 Task: Search one way flight ticket for 5 adults, 1 child, 2 infants in seat and 1 infant on lap in business from Klawock: Klawock Airport (also Seeklawock Seaplane Base) to Fort Wayne: Fort Wayne International Airport on 5-4-2023. Choice of flights is JetBlue. Number of bags: 1 carry on bag. Price is upto 96000. Outbound departure time preference is 10:00.
Action: Mouse moved to (332, 278)
Screenshot: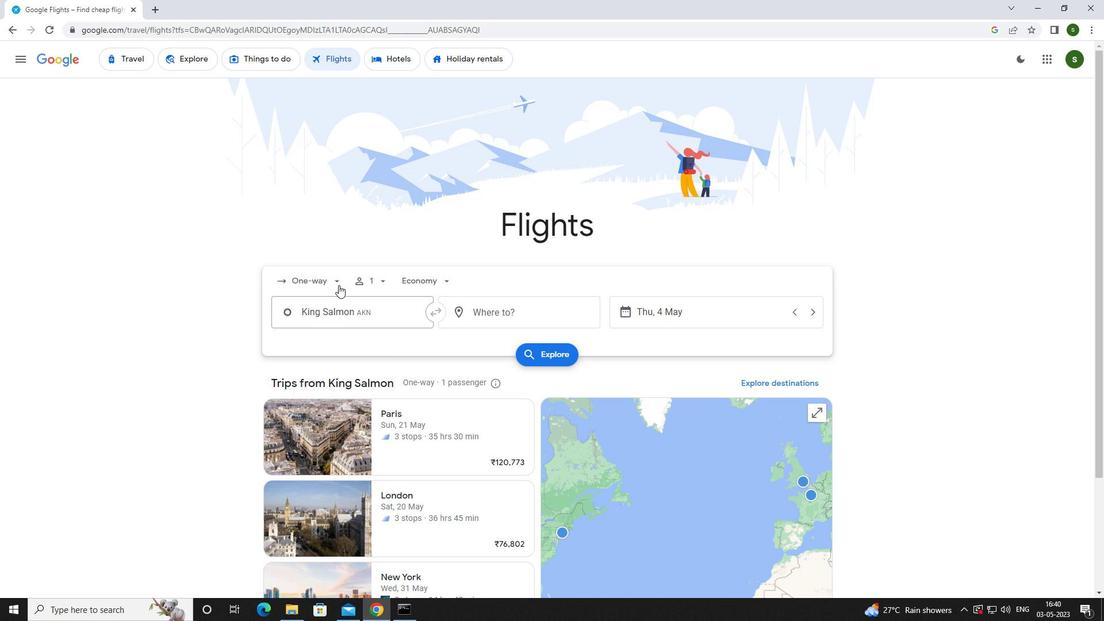 
Action: Mouse pressed left at (332, 278)
Screenshot: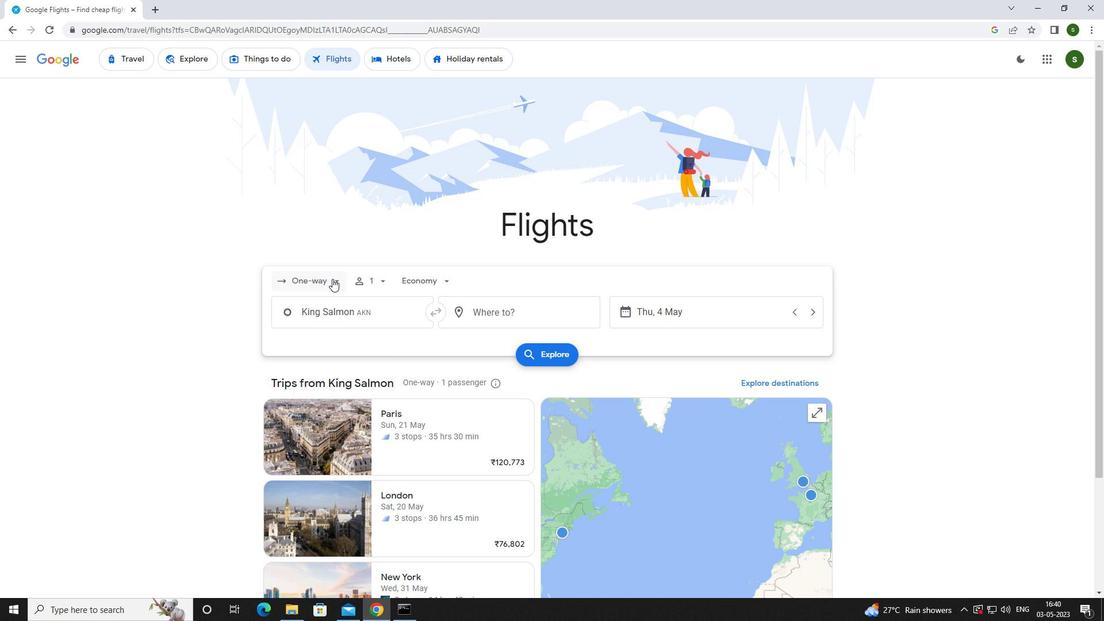
Action: Mouse moved to (331, 337)
Screenshot: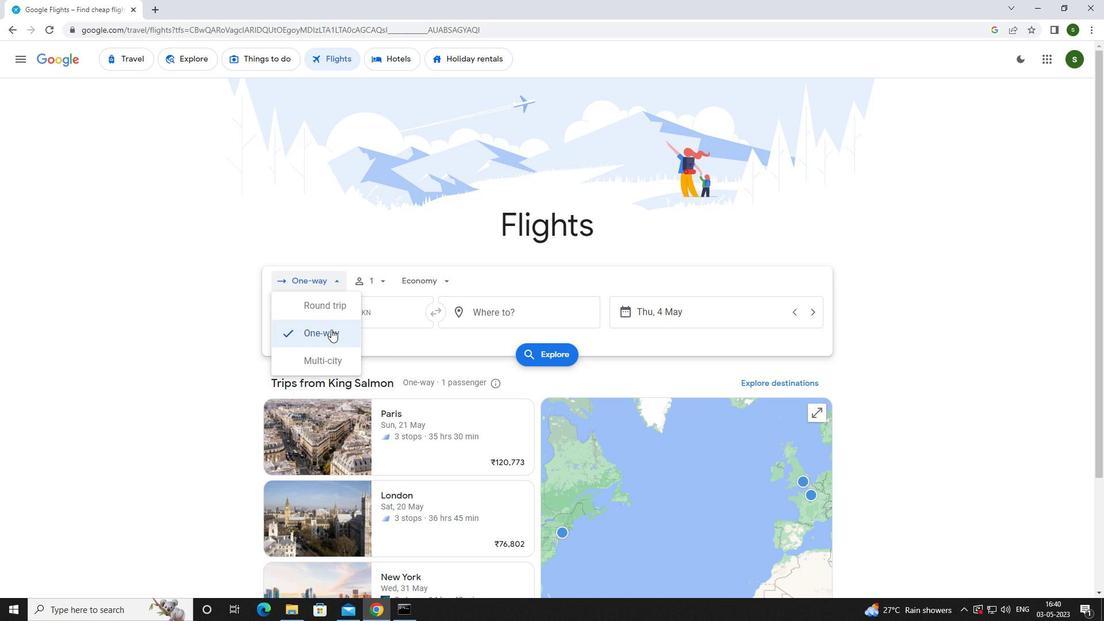 
Action: Mouse pressed left at (331, 337)
Screenshot: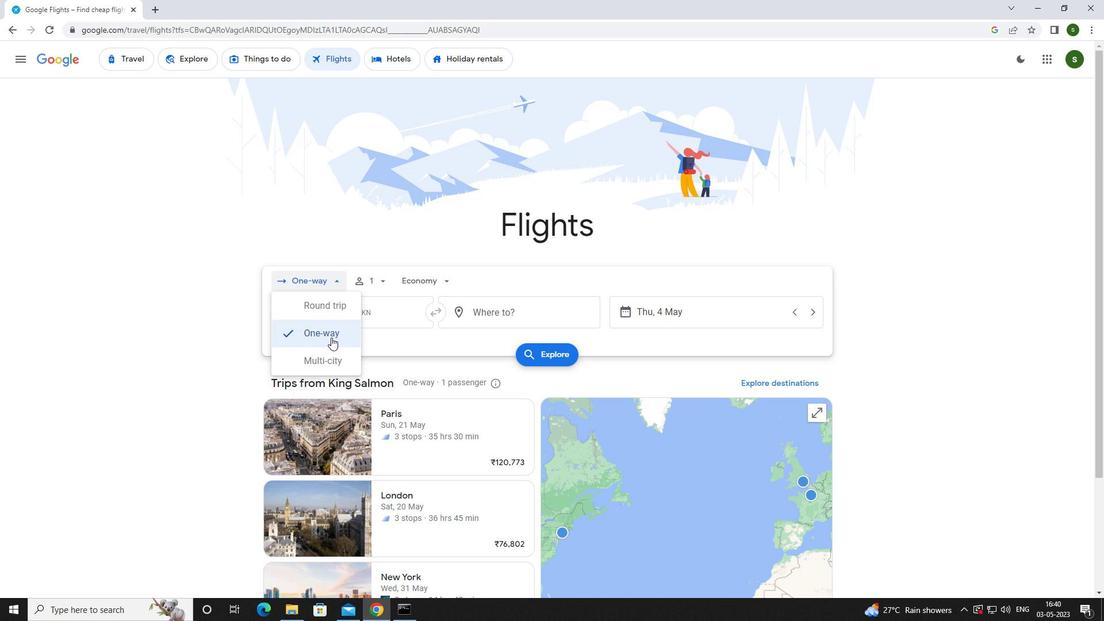 
Action: Mouse moved to (377, 279)
Screenshot: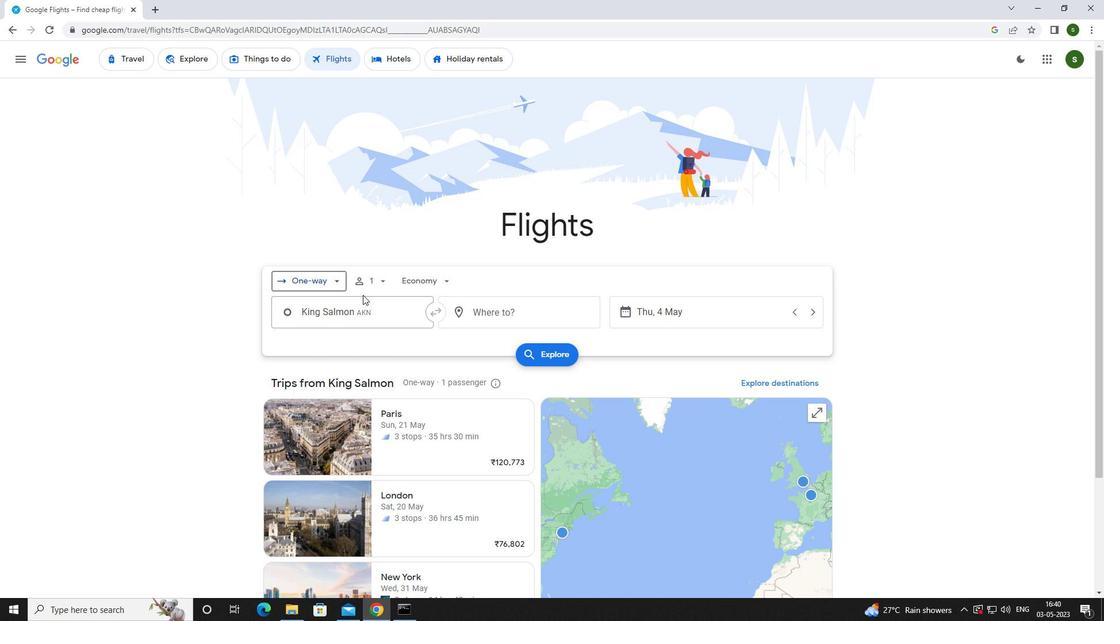 
Action: Mouse pressed left at (377, 279)
Screenshot: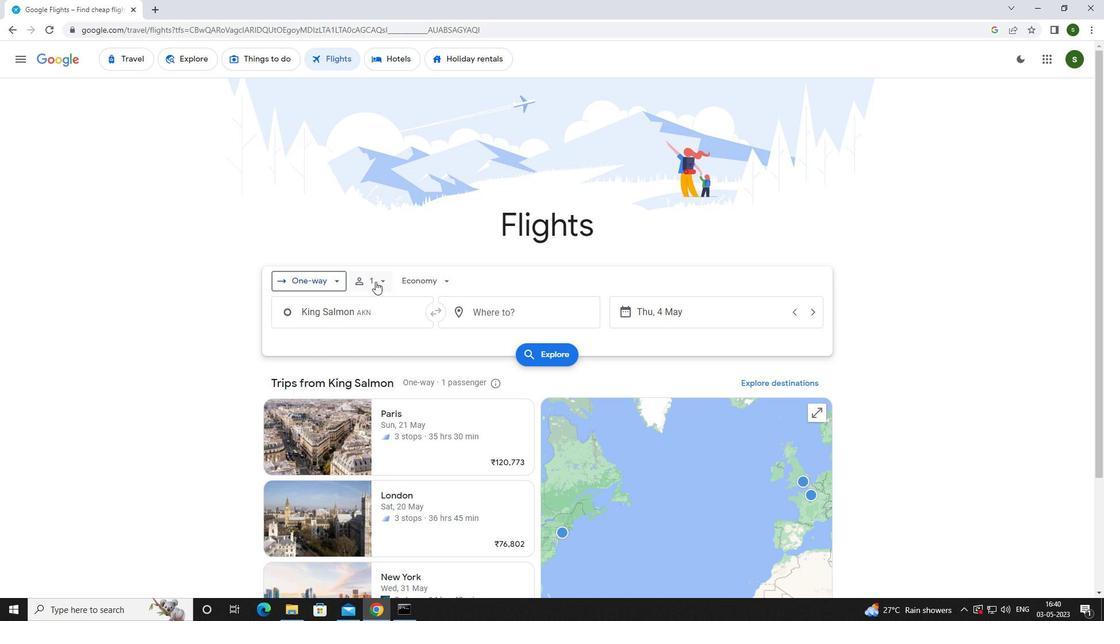 
Action: Mouse moved to (467, 310)
Screenshot: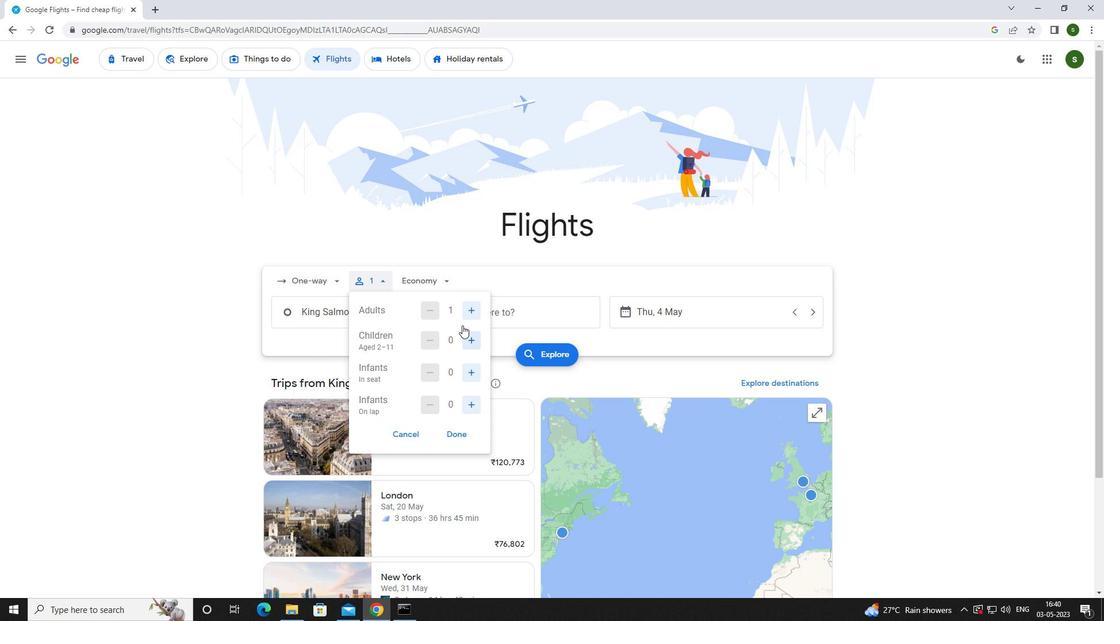 
Action: Mouse pressed left at (467, 310)
Screenshot: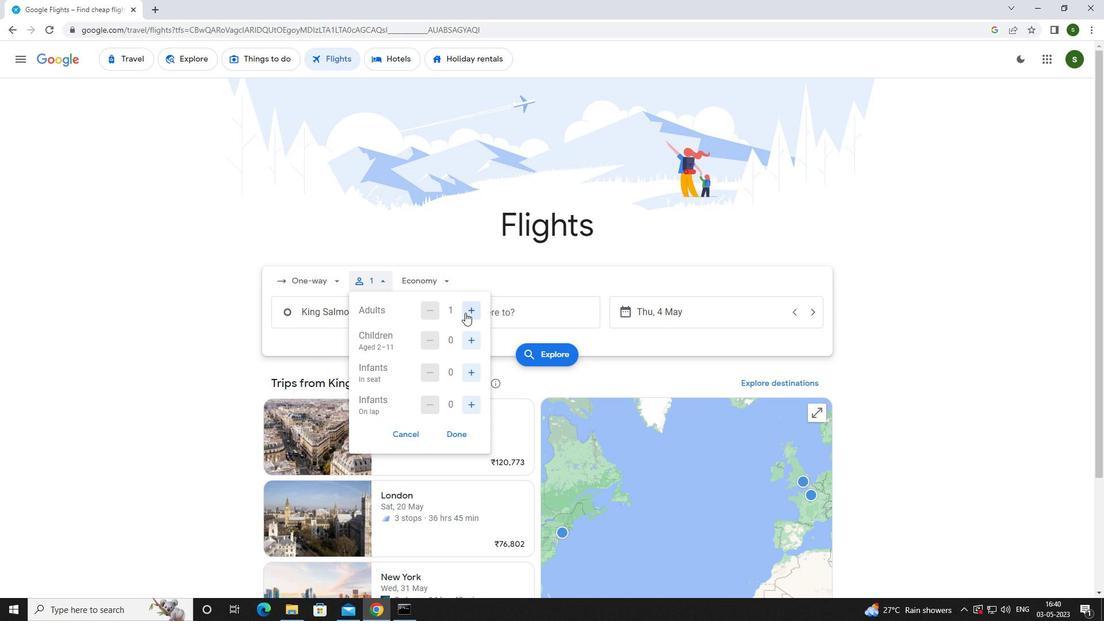 
Action: Mouse pressed left at (467, 310)
Screenshot: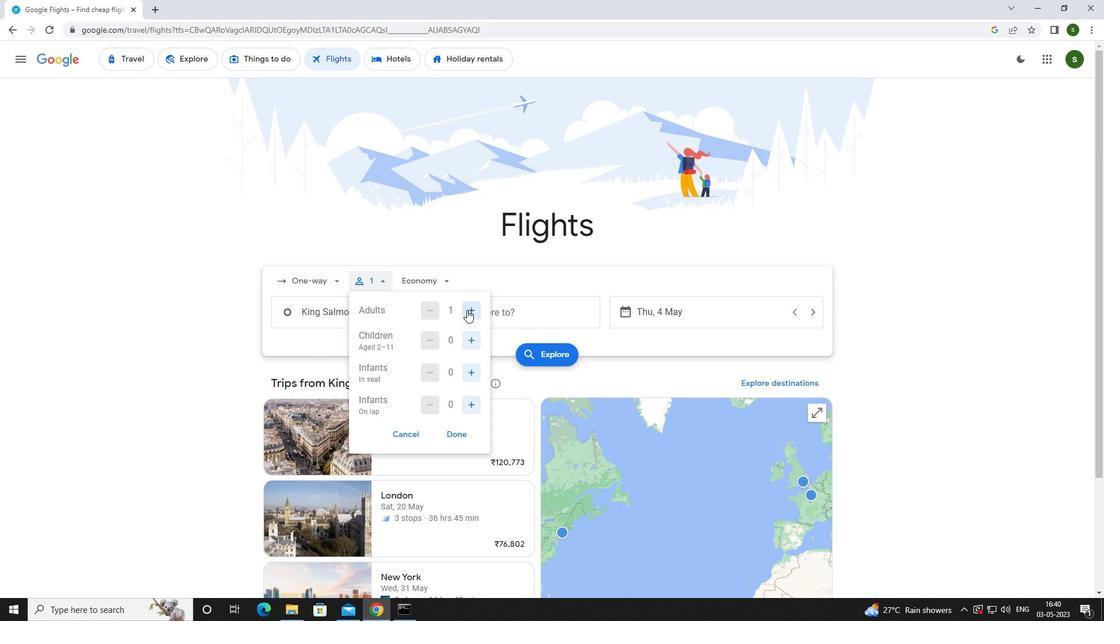 
Action: Mouse pressed left at (467, 310)
Screenshot: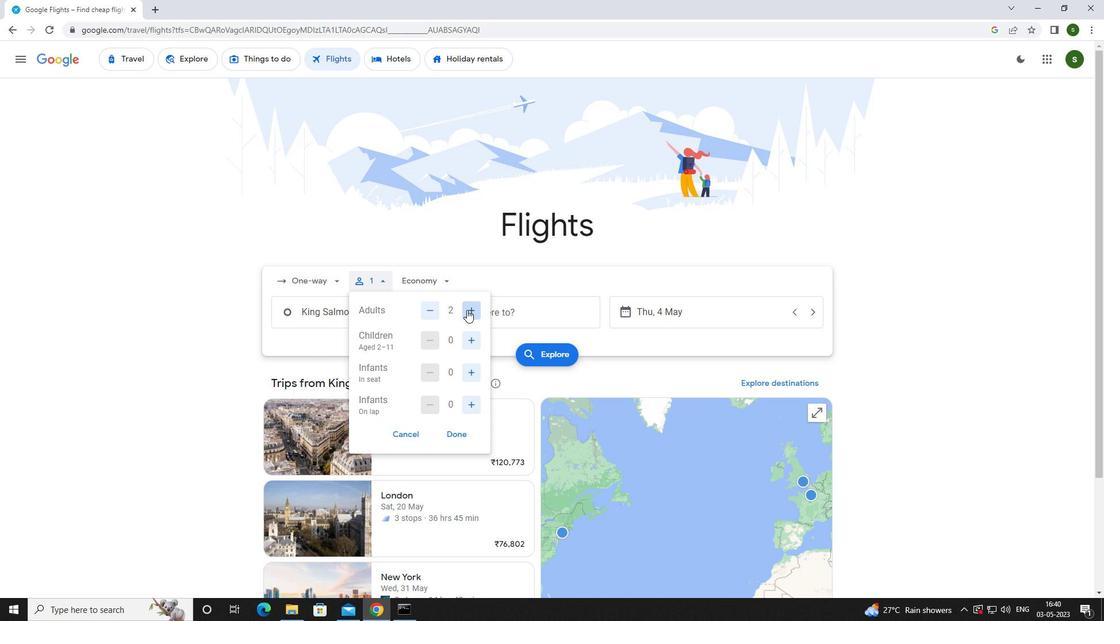 
Action: Mouse pressed left at (467, 310)
Screenshot: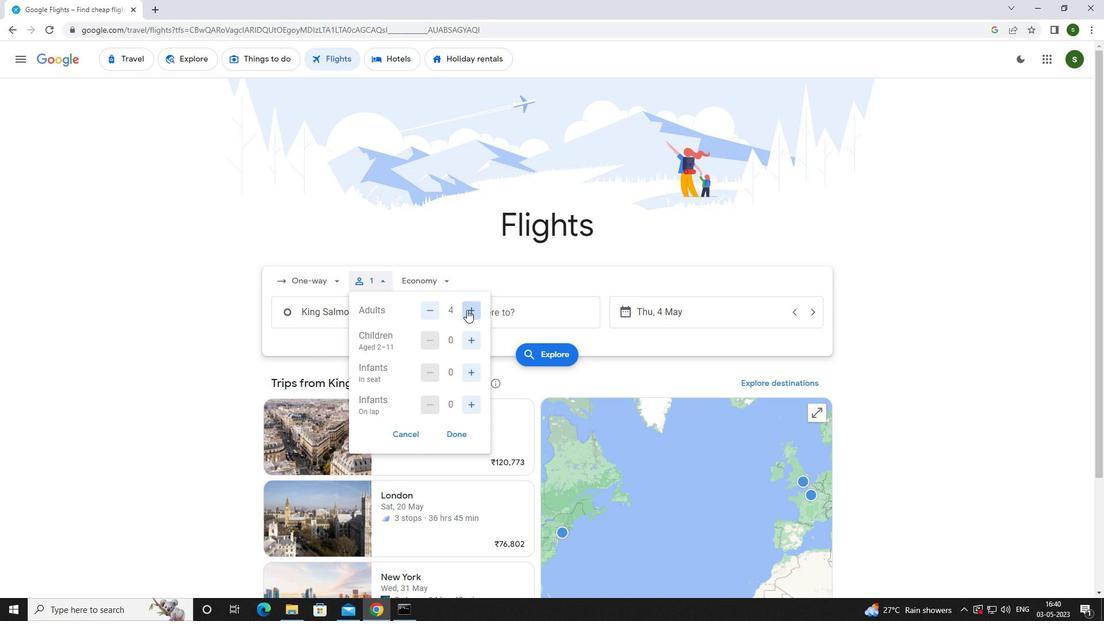 
Action: Mouse moved to (470, 338)
Screenshot: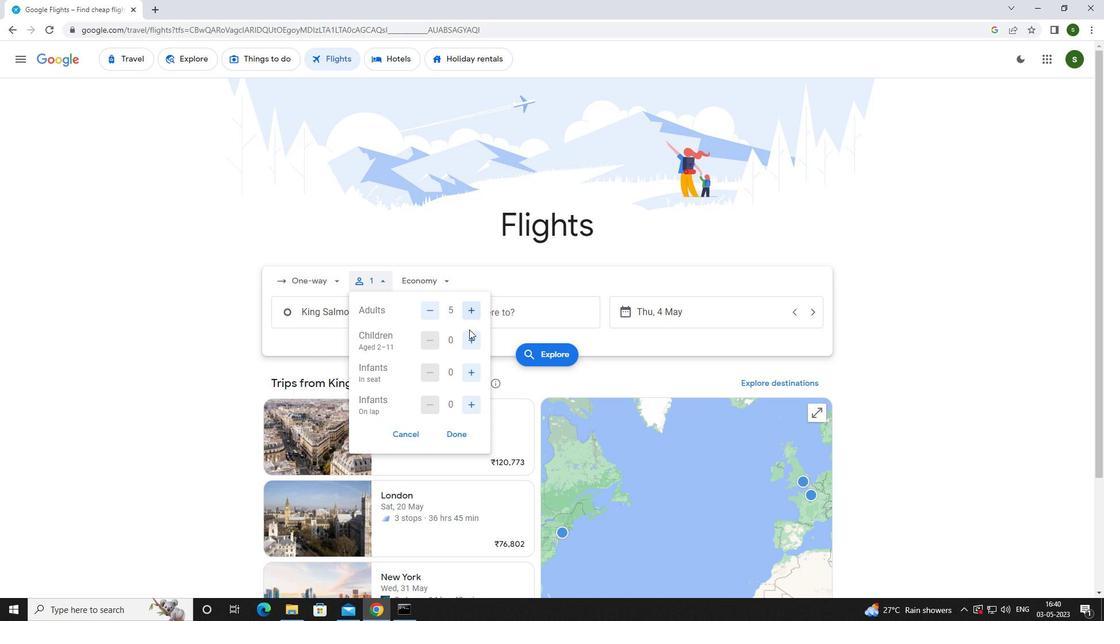 
Action: Mouse pressed left at (470, 338)
Screenshot: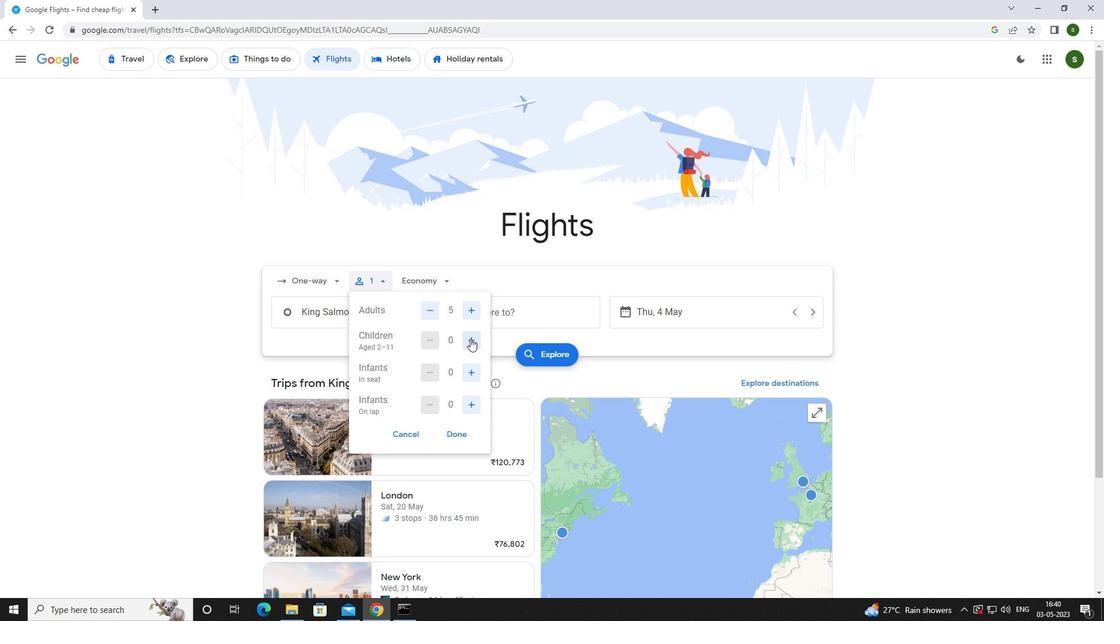 
Action: Mouse moved to (472, 368)
Screenshot: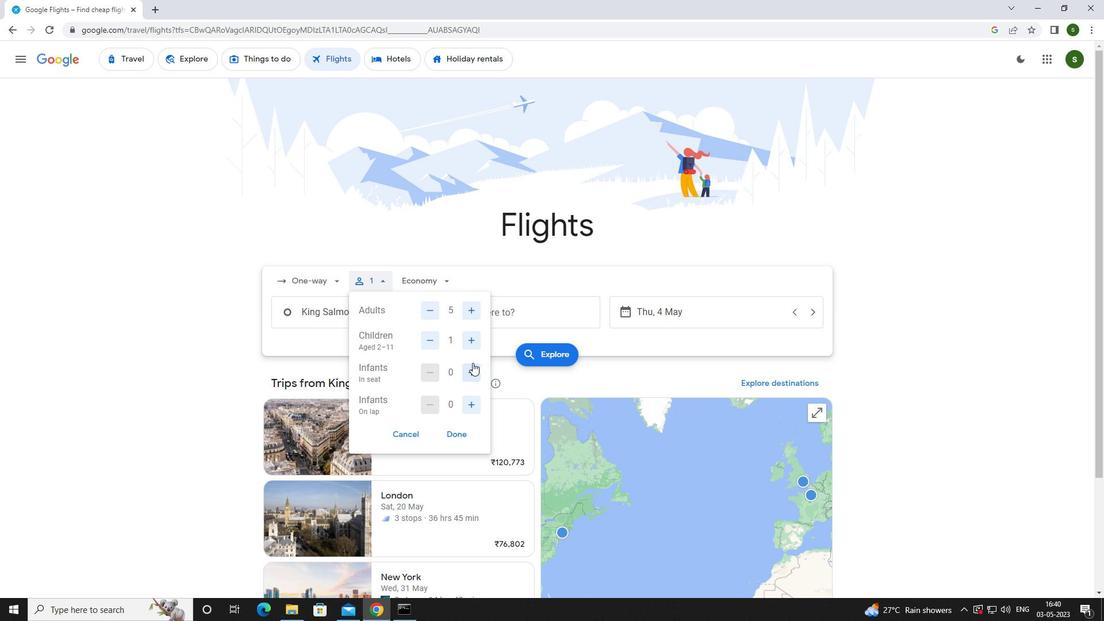 
Action: Mouse pressed left at (472, 368)
Screenshot: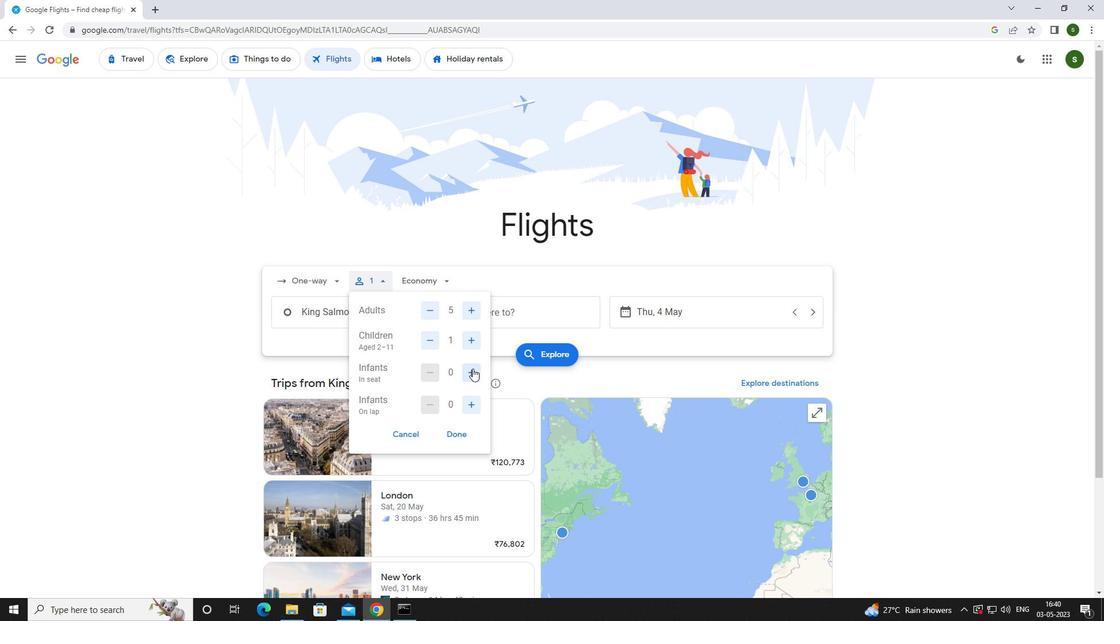 
Action: Mouse pressed left at (472, 368)
Screenshot: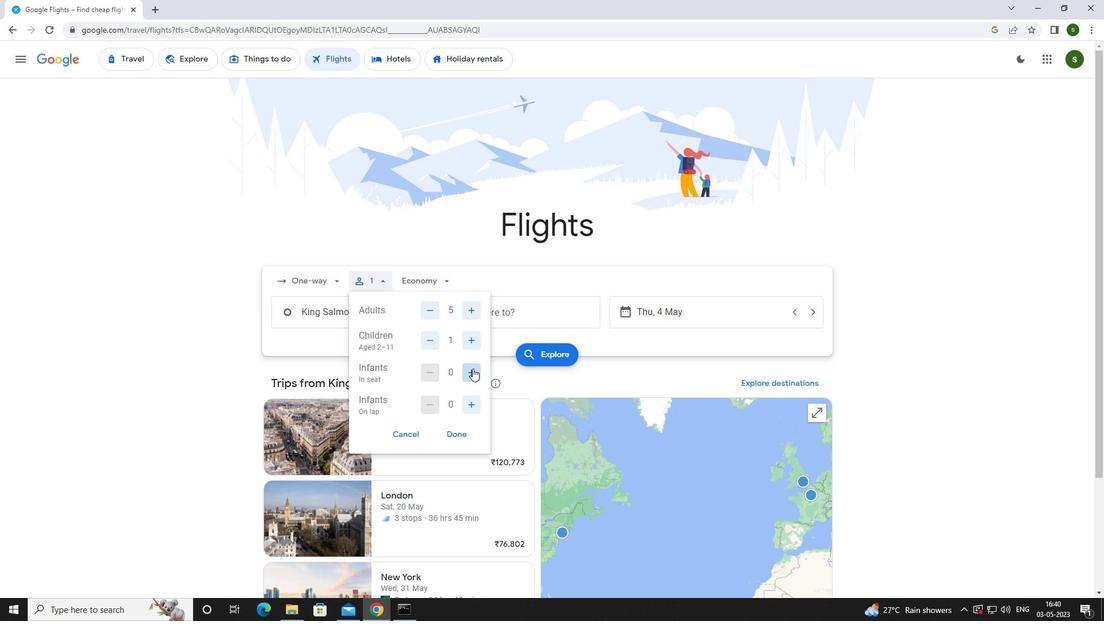 
Action: Mouse moved to (470, 403)
Screenshot: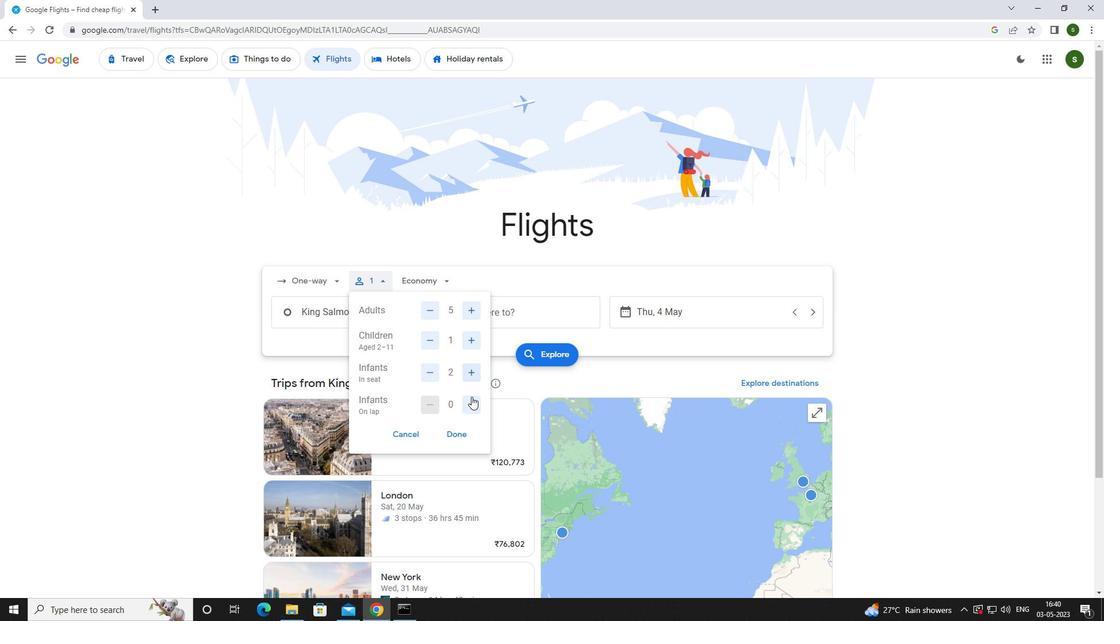 
Action: Mouse pressed left at (470, 403)
Screenshot: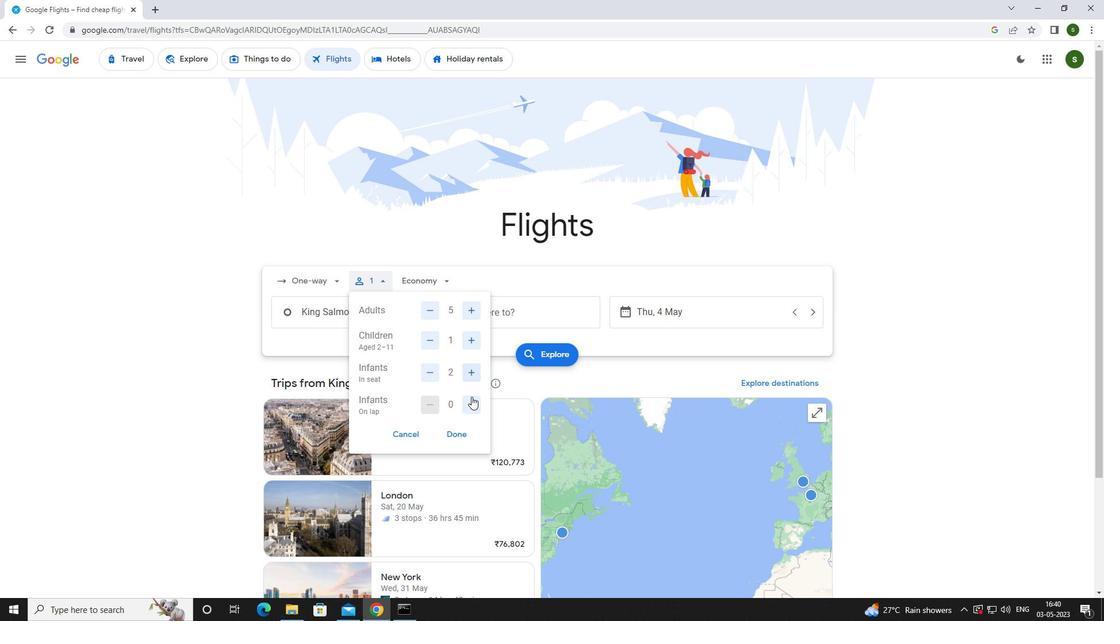 
Action: Mouse moved to (446, 282)
Screenshot: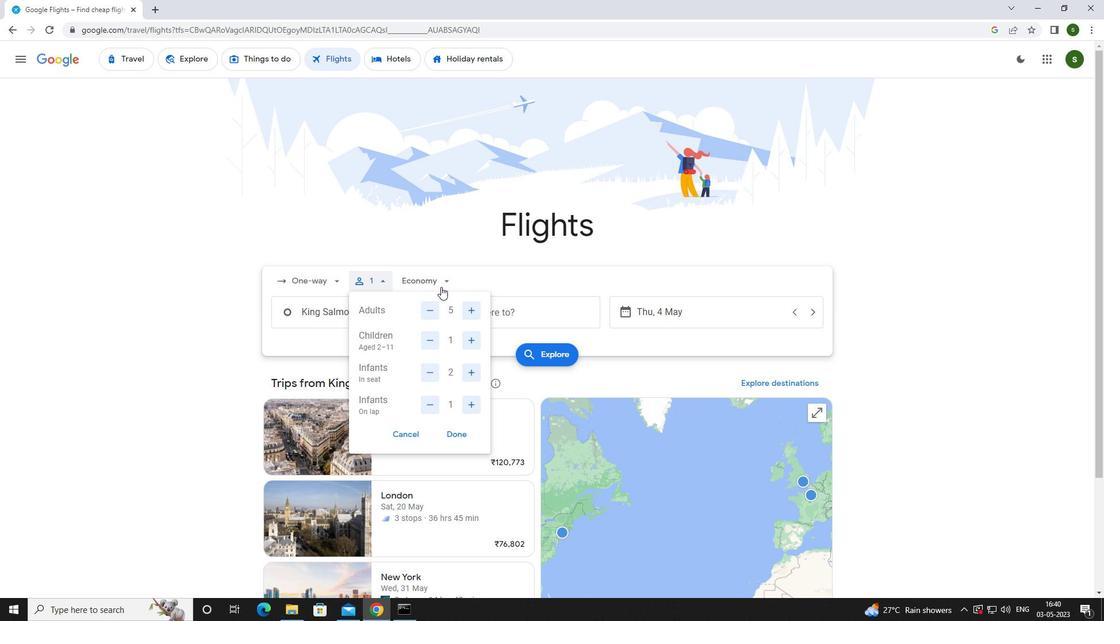 
Action: Mouse pressed left at (446, 282)
Screenshot: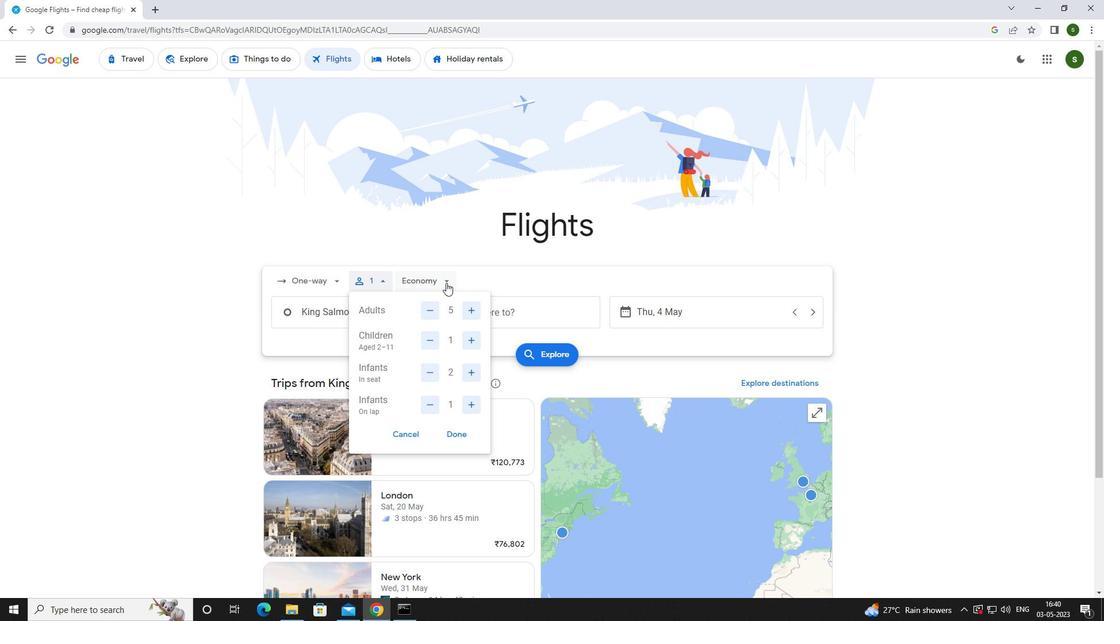 
Action: Mouse moved to (452, 358)
Screenshot: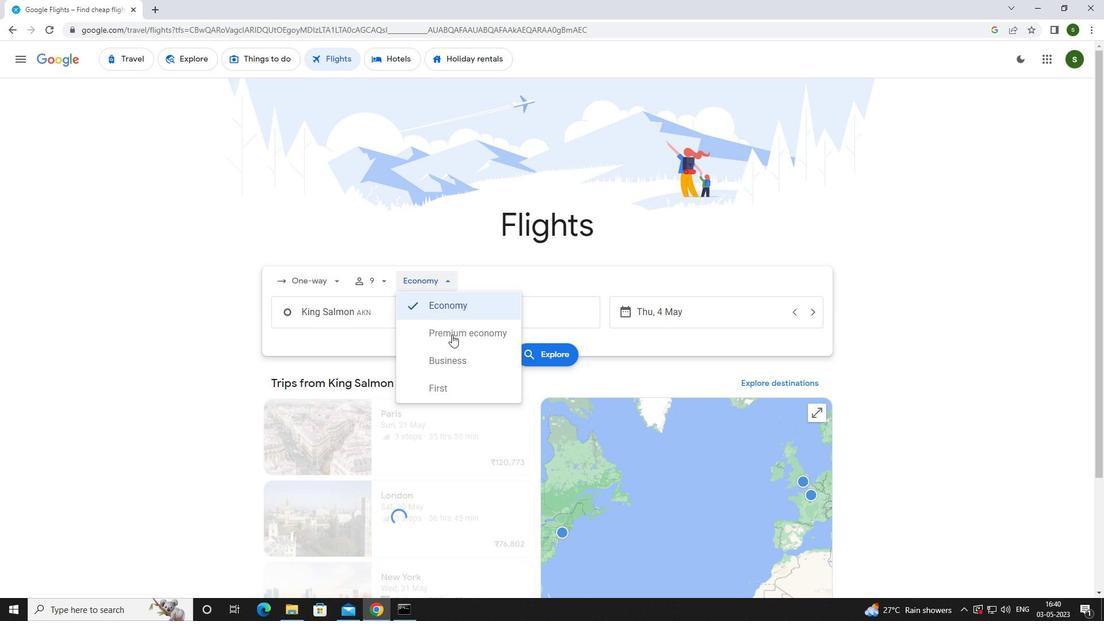 
Action: Mouse pressed left at (452, 358)
Screenshot: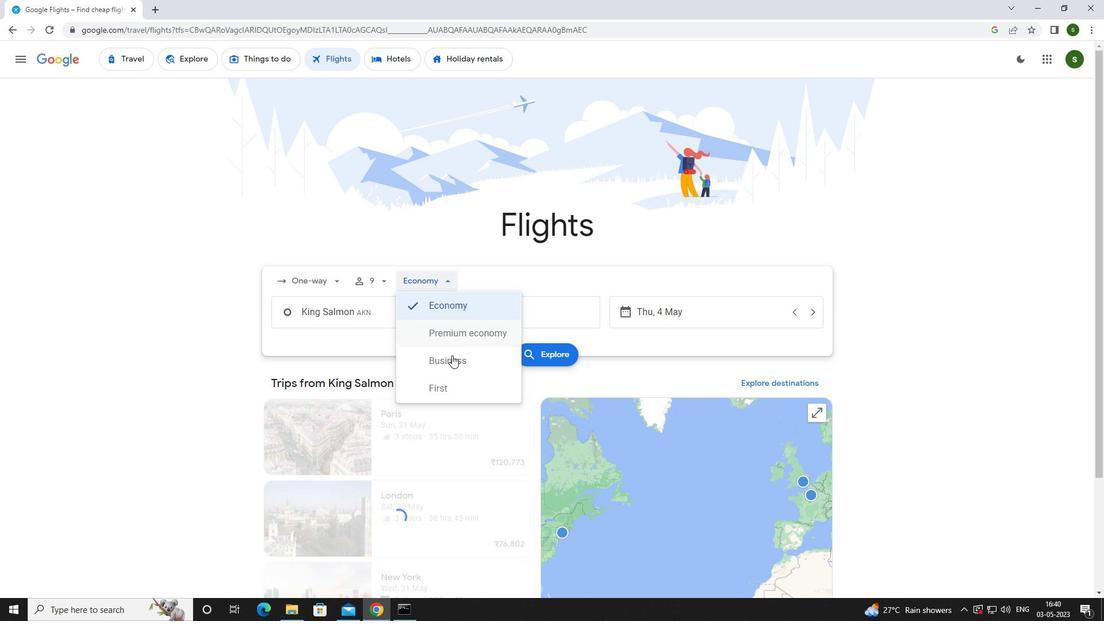 
Action: Mouse moved to (395, 319)
Screenshot: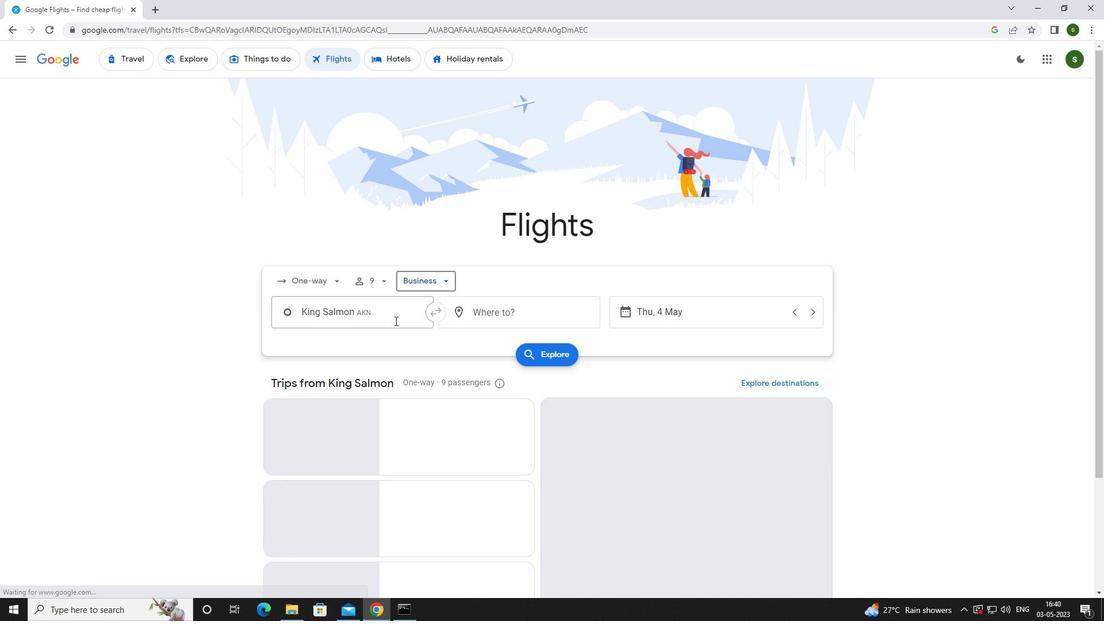 
Action: Mouse pressed left at (395, 319)
Screenshot: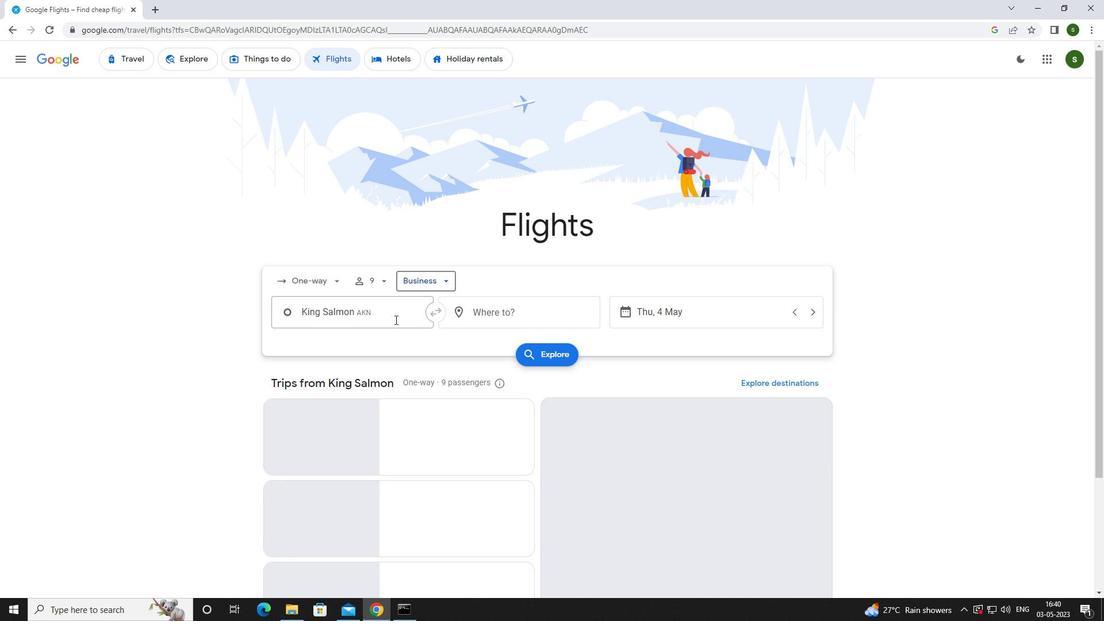 
Action: Mouse moved to (395, 316)
Screenshot: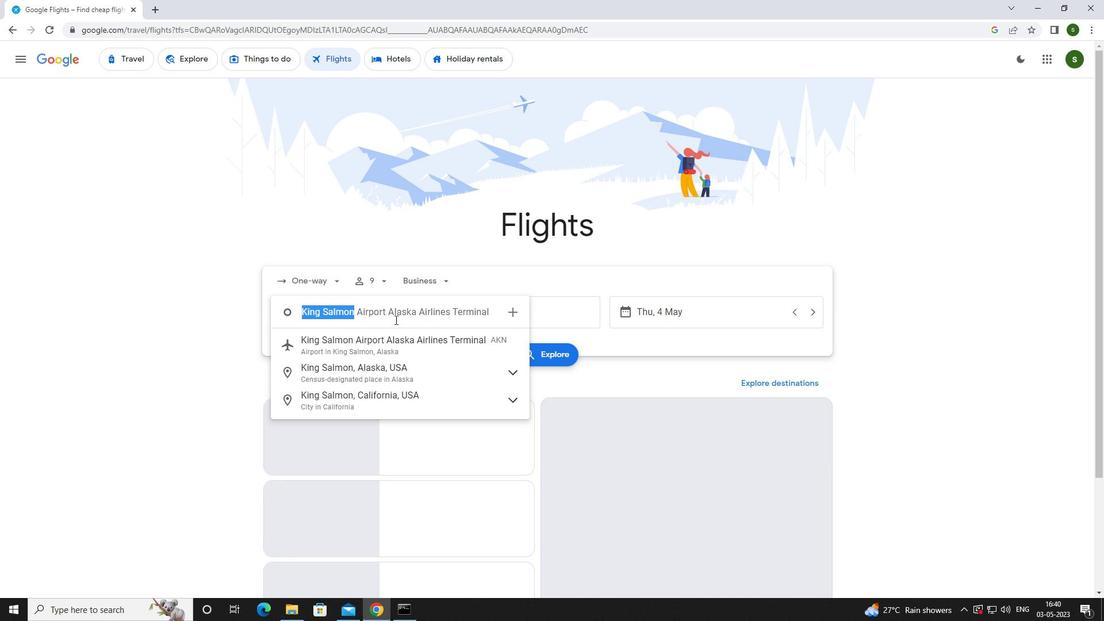 
Action: Key pressed <Key.caps_lock>k<Key.caps_lock>lawock
Screenshot: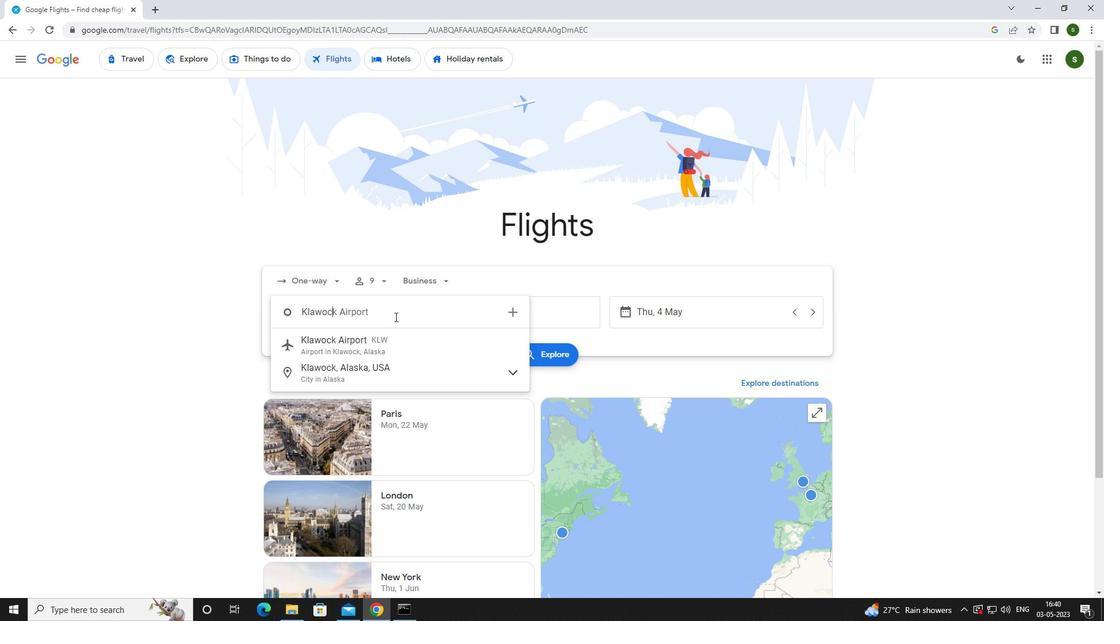 
Action: Mouse moved to (395, 337)
Screenshot: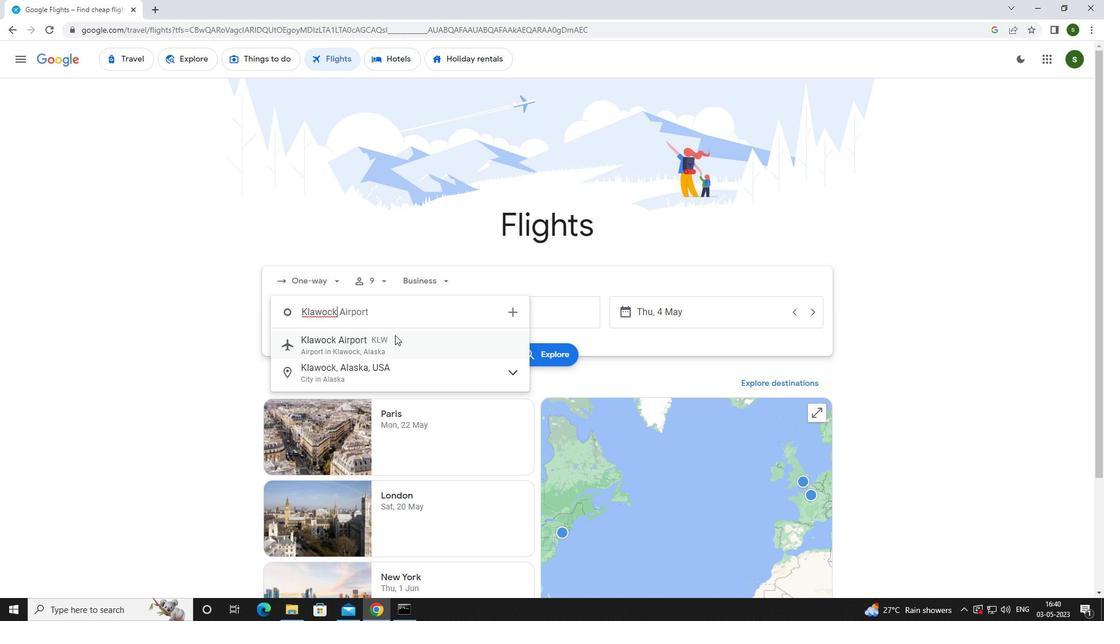 
Action: Mouse pressed left at (395, 337)
Screenshot: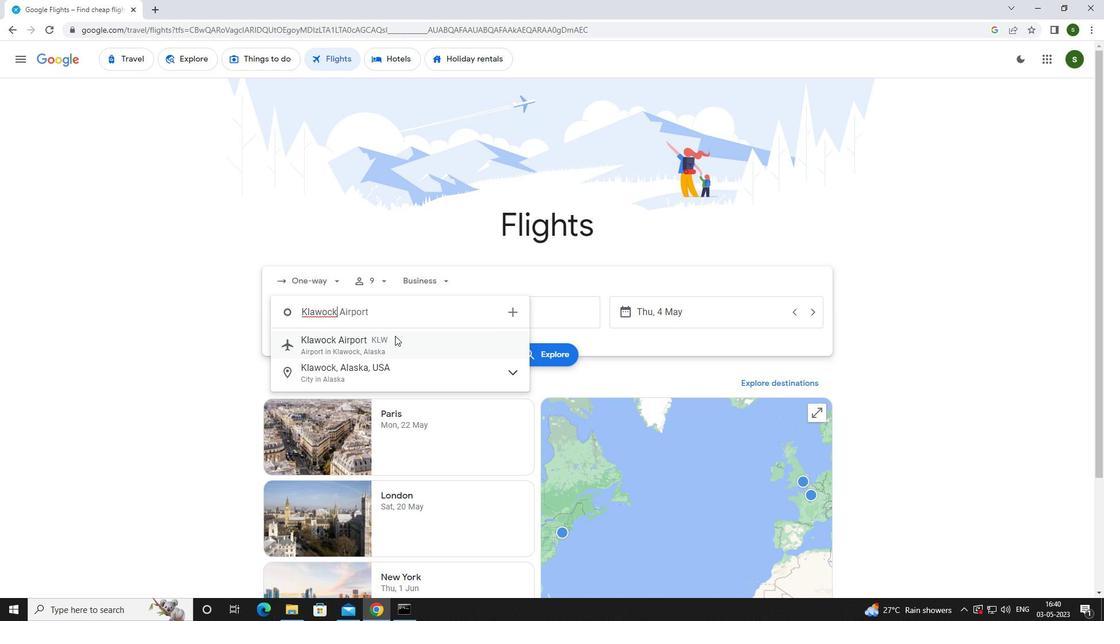 
Action: Mouse moved to (496, 306)
Screenshot: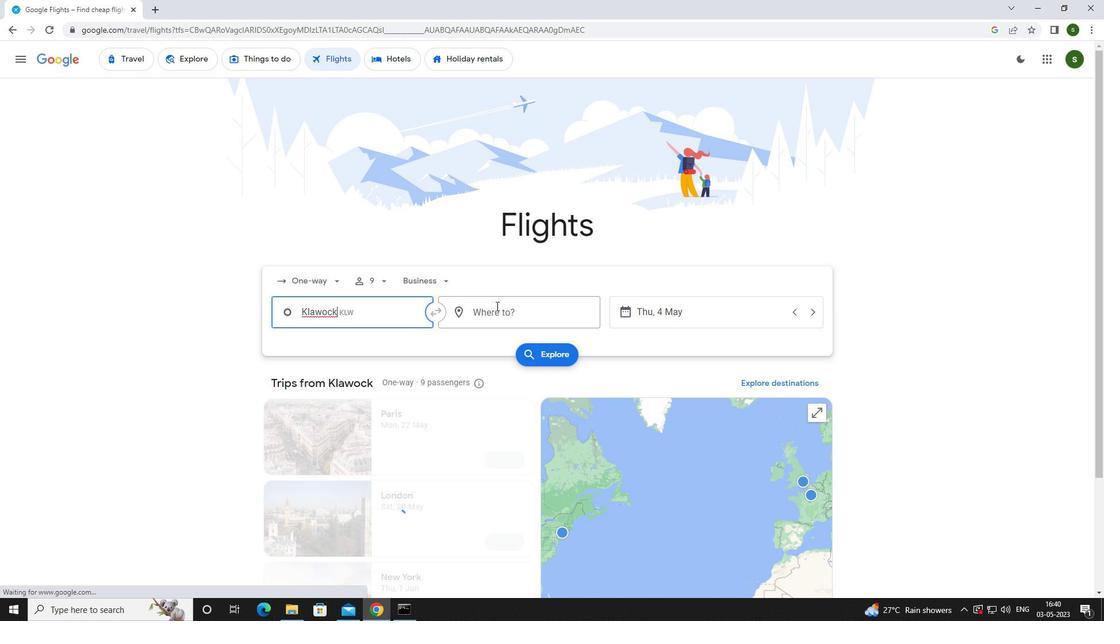 
Action: Mouse pressed left at (496, 306)
Screenshot: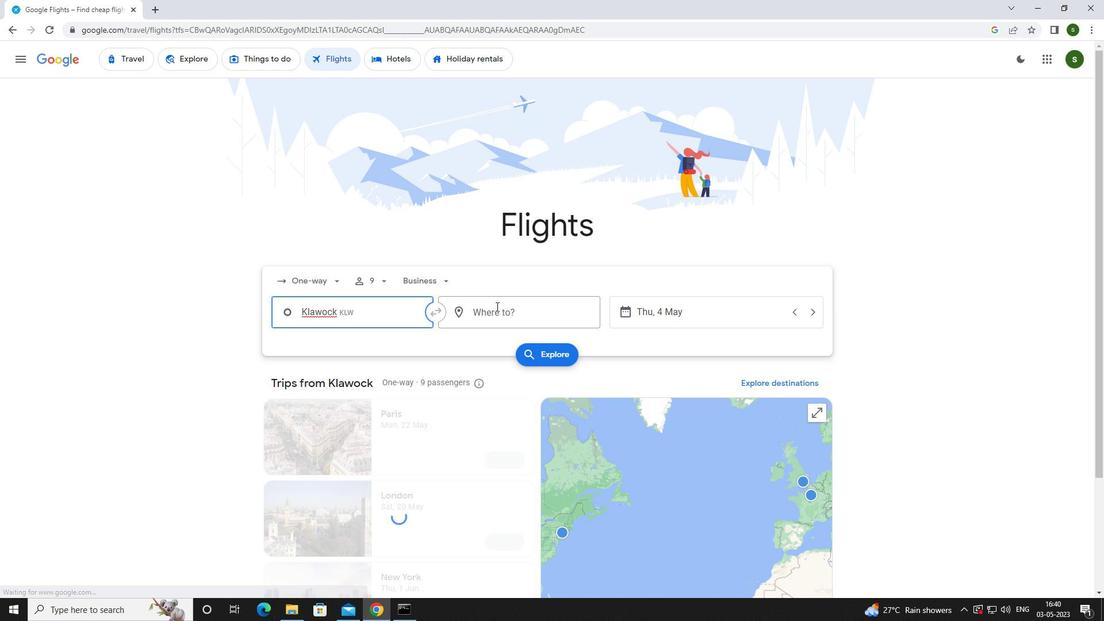 
Action: Mouse moved to (494, 303)
Screenshot: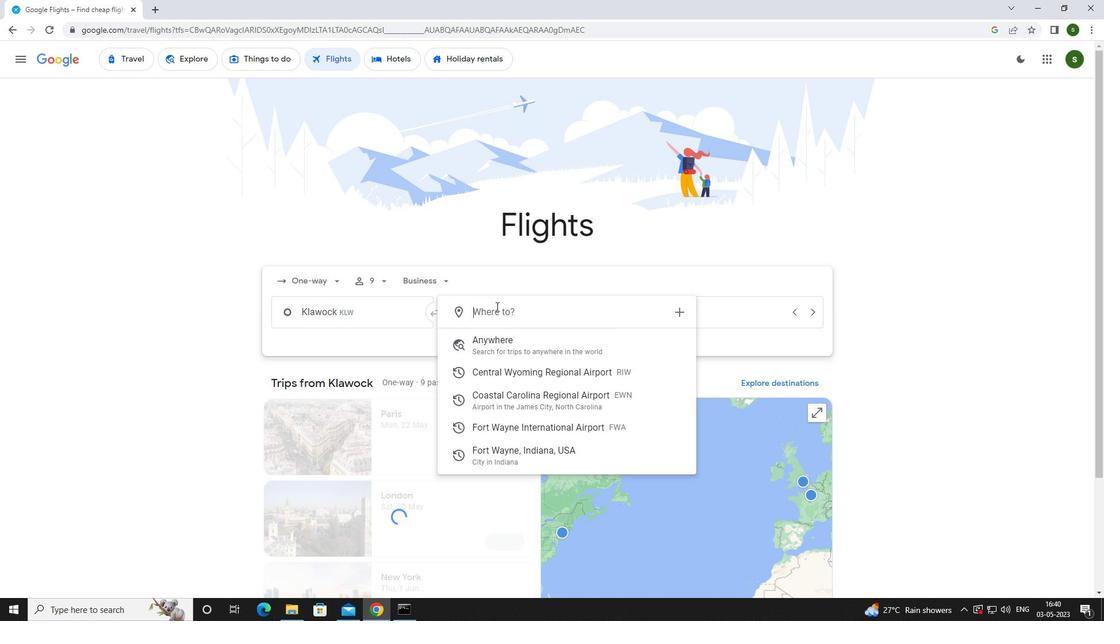 
Action: Key pressed <Key.caps_lock>f<Key.caps_lock>ort<Key.space><Key.caps_lock>w<Key.caps_lock>Ay
Screenshot: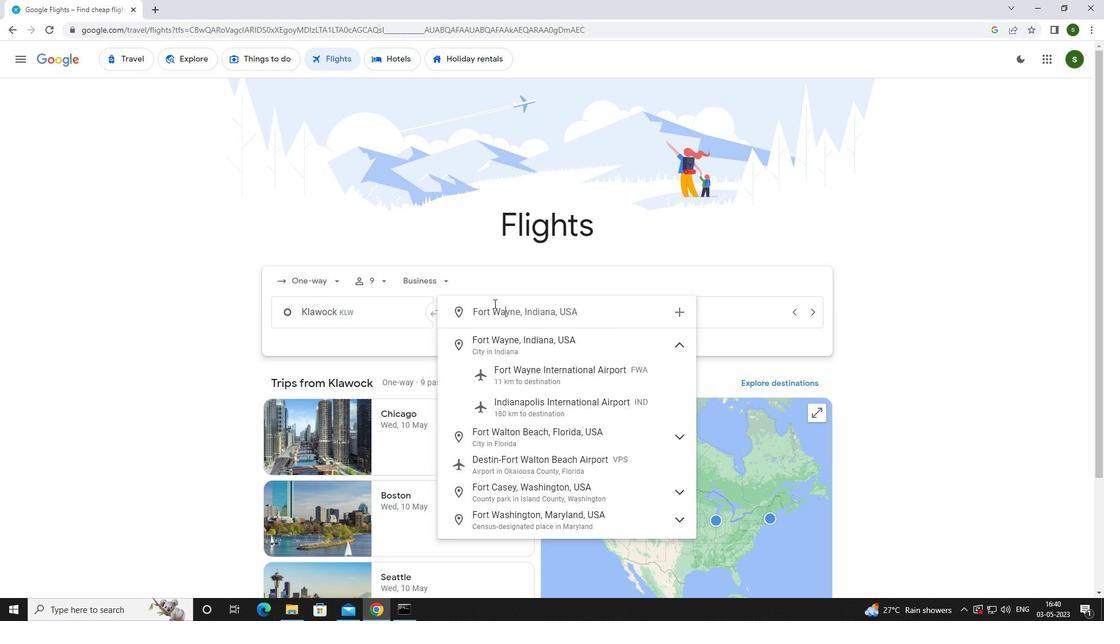 
Action: Mouse moved to (524, 370)
Screenshot: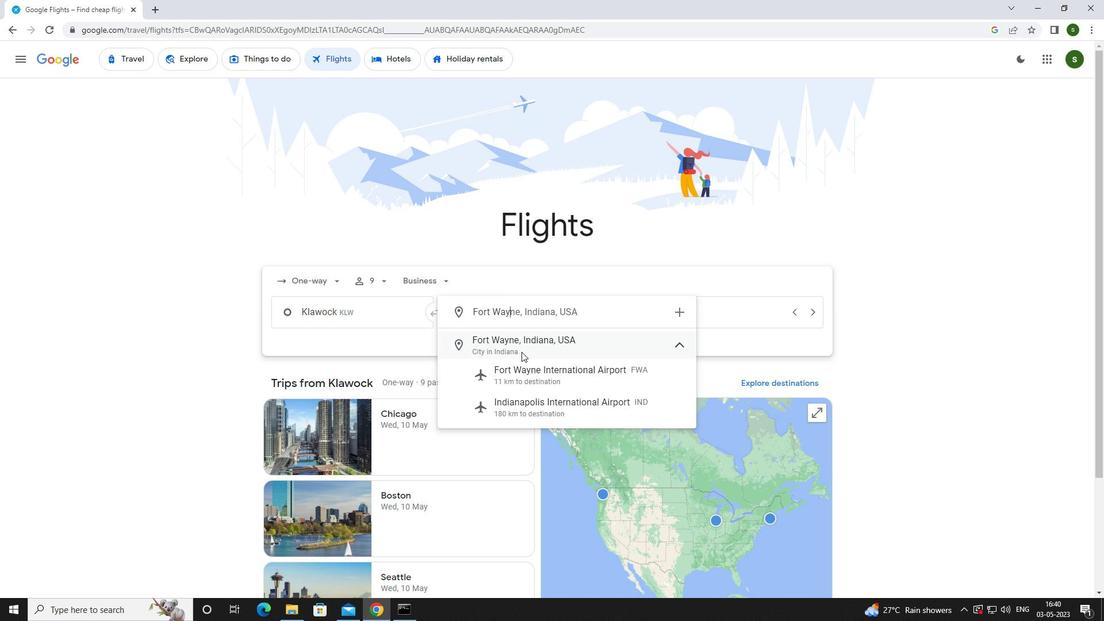 
Action: Mouse pressed left at (524, 370)
Screenshot: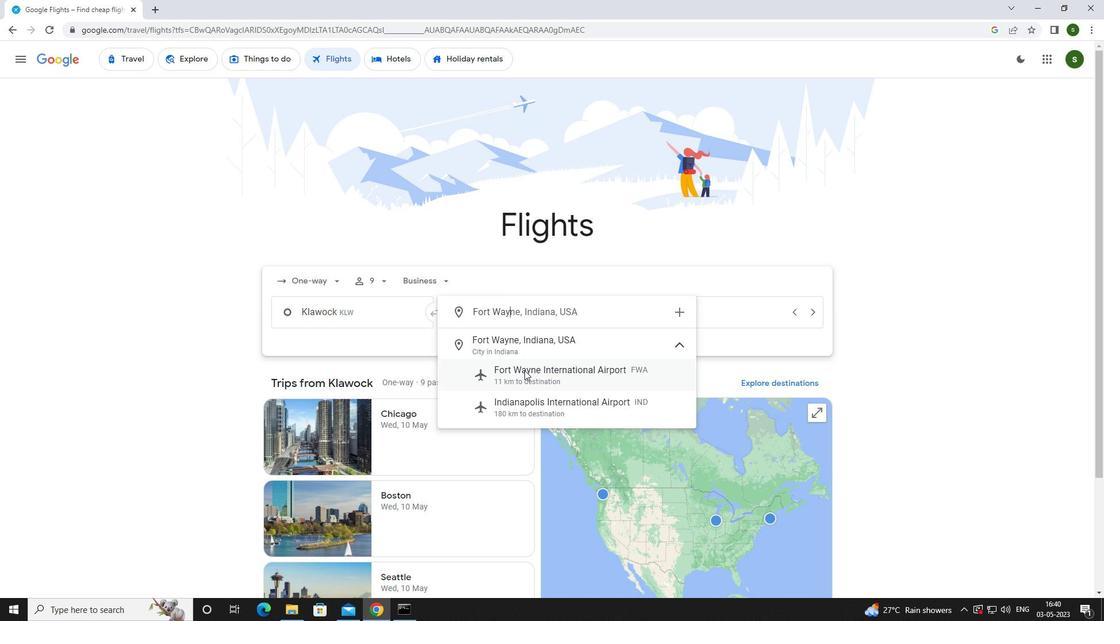 
Action: Mouse moved to (701, 319)
Screenshot: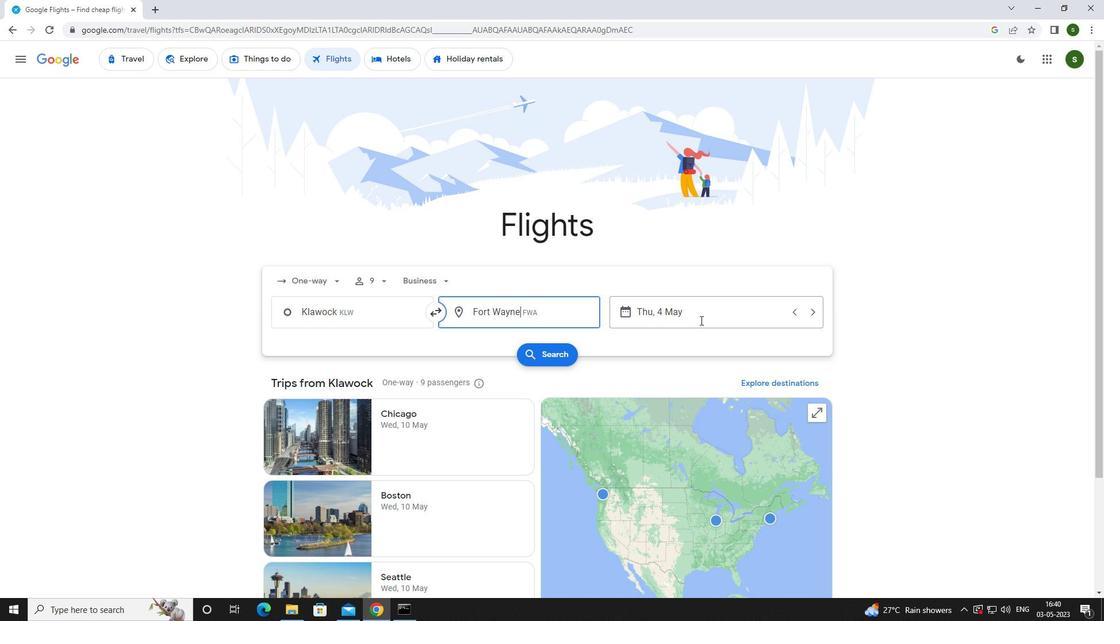 
Action: Mouse pressed left at (701, 319)
Screenshot: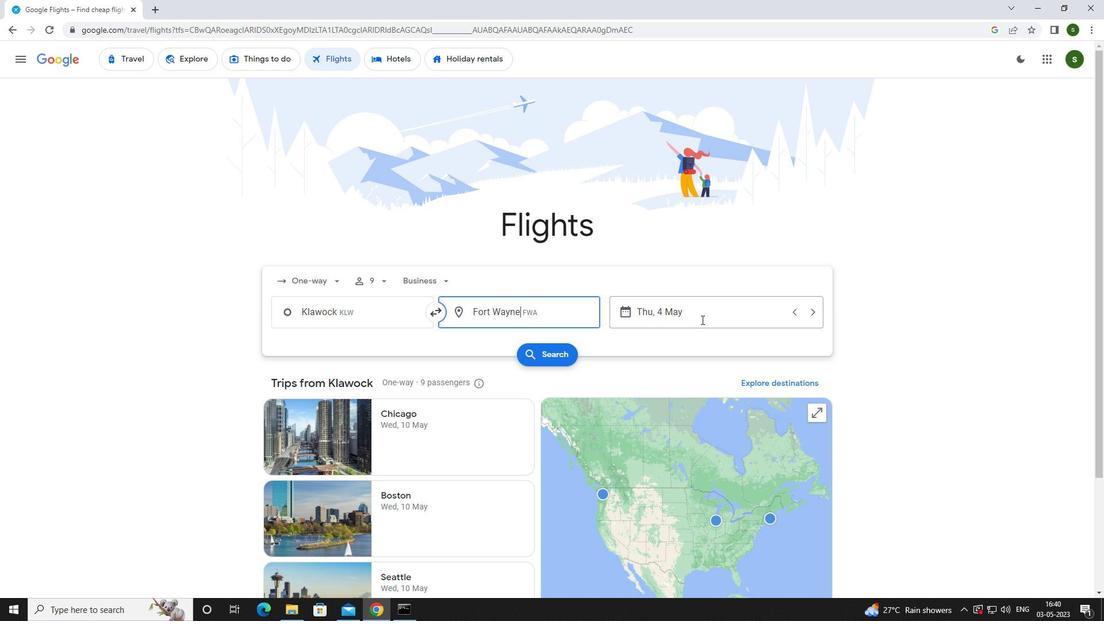 
Action: Mouse moved to (531, 389)
Screenshot: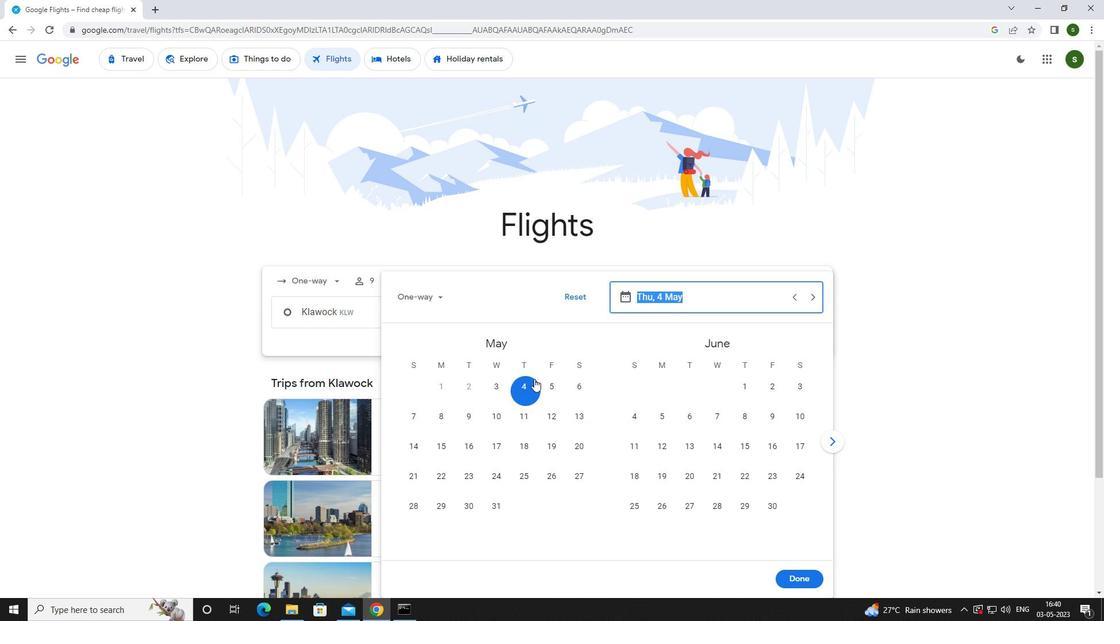 
Action: Mouse pressed left at (531, 389)
Screenshot: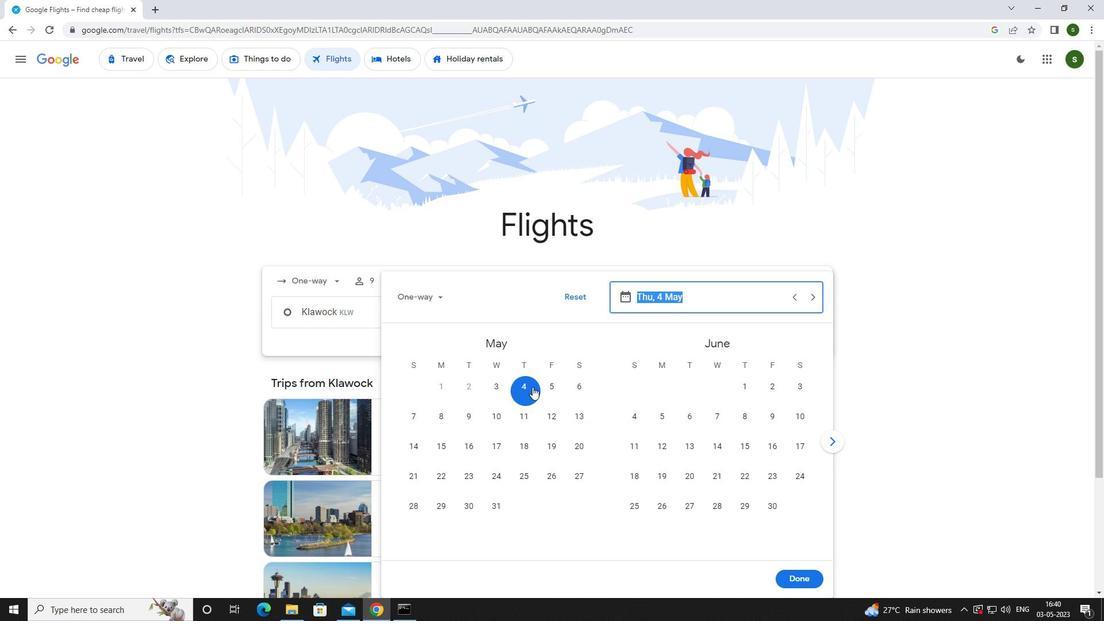 
Action: Mouse moved to (797, 572)
Screenshot: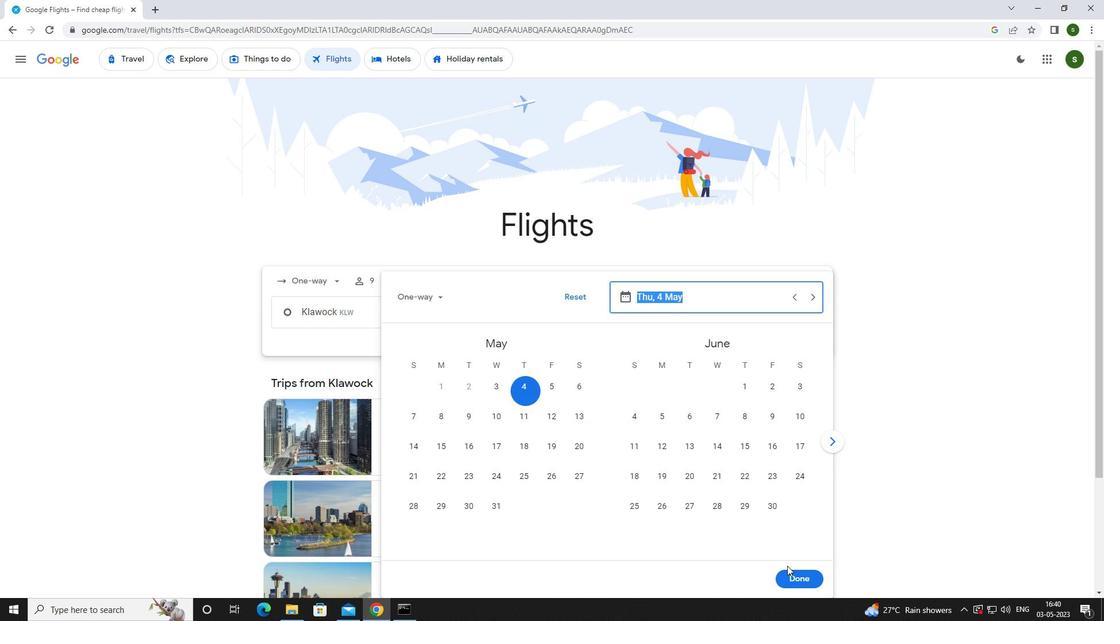 
Action: Mouse pressed left at (797, 572)
Screenshot: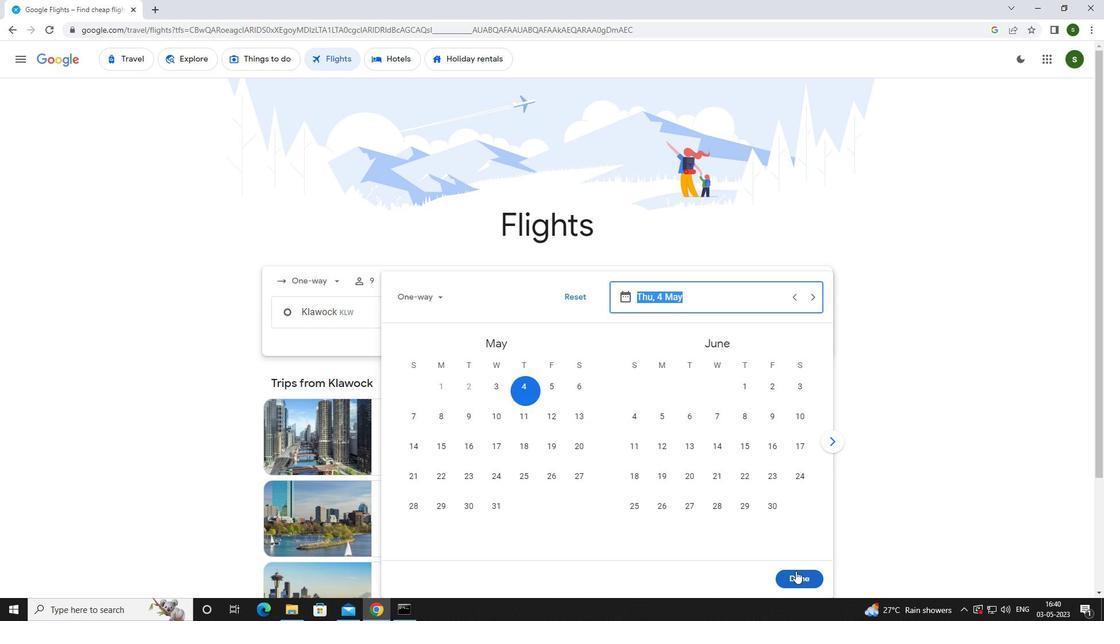 
Action: Mouse moved to (532, 346)
Screenshot: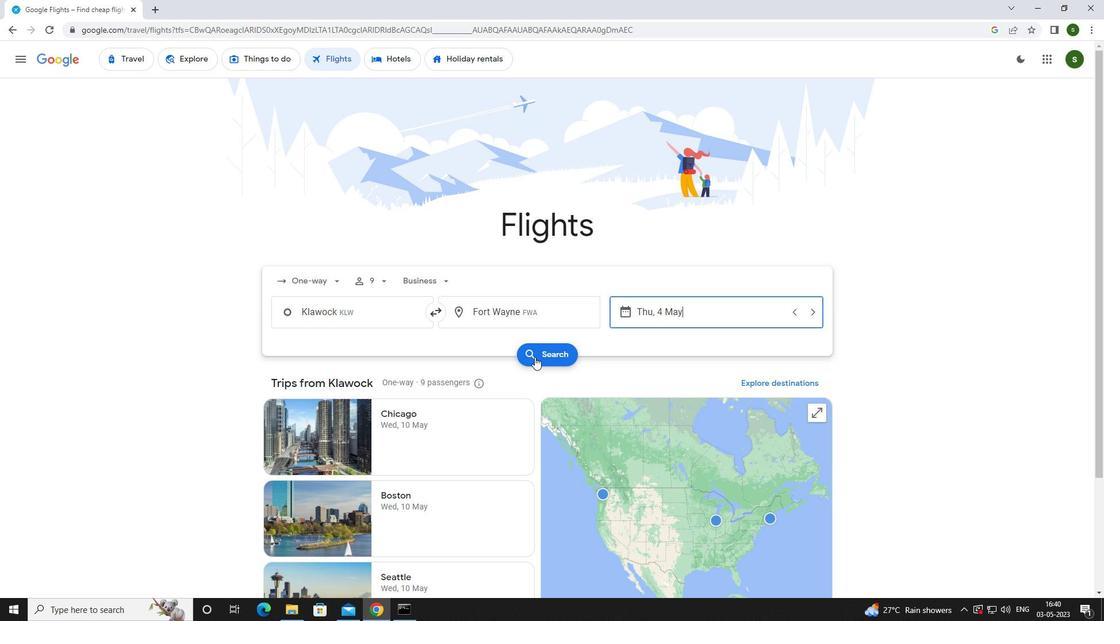 
Action: Mouse pressed left at (532, 346)
Screenshot: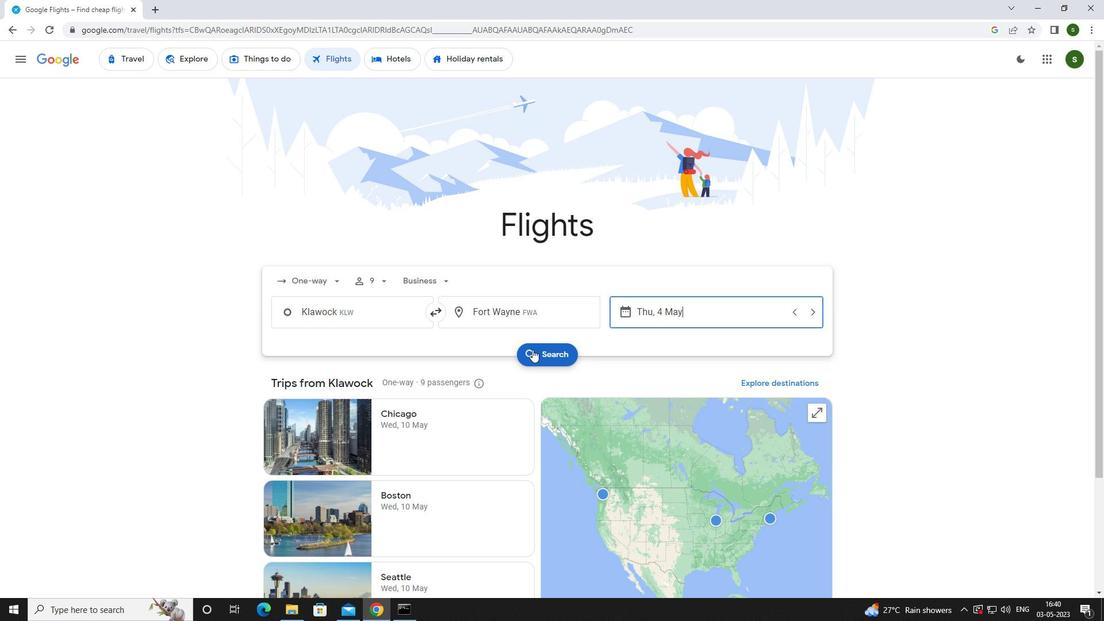 
Action: Mouse moved to (288, 166)
Screenshot: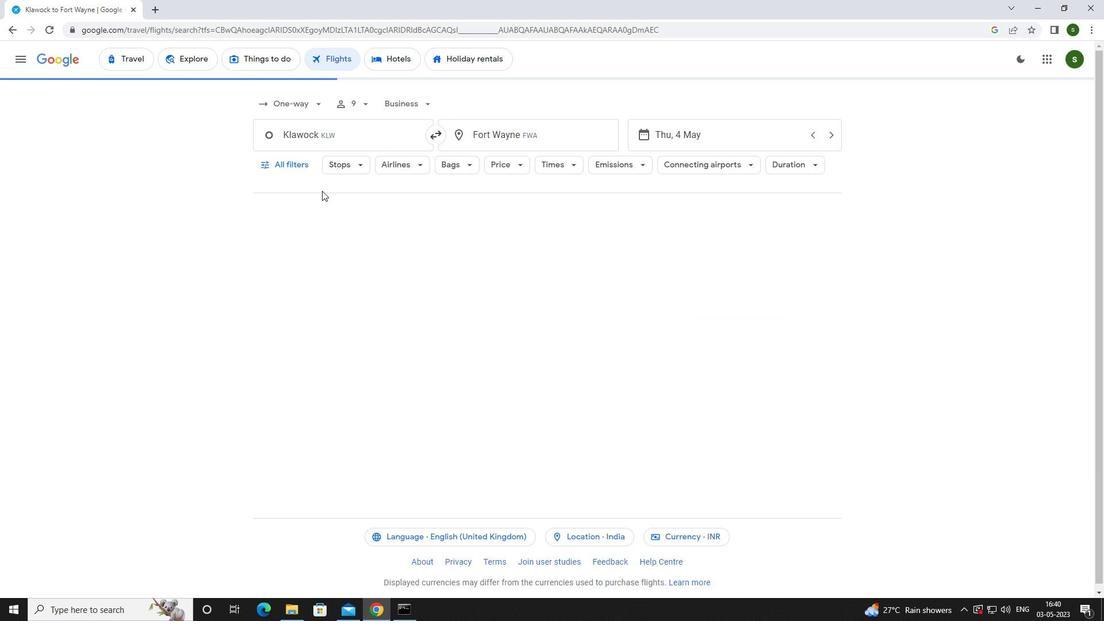 
Action: Mouse pressed left at (288, 166)
Screenshot: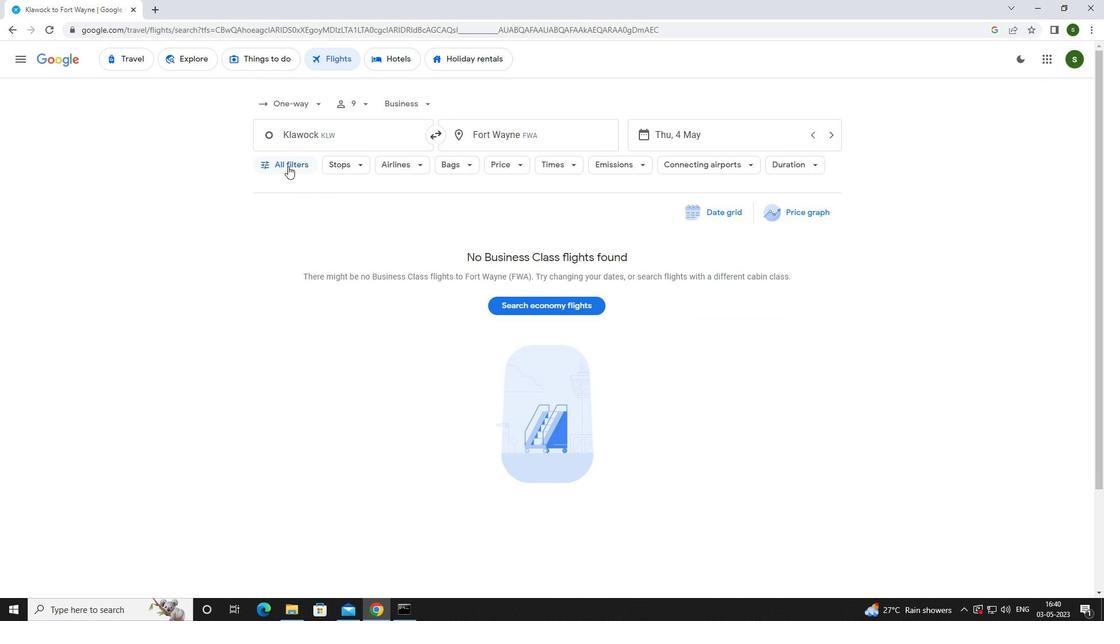 
Action: Mouse moved to (435, 405)
Screenshot: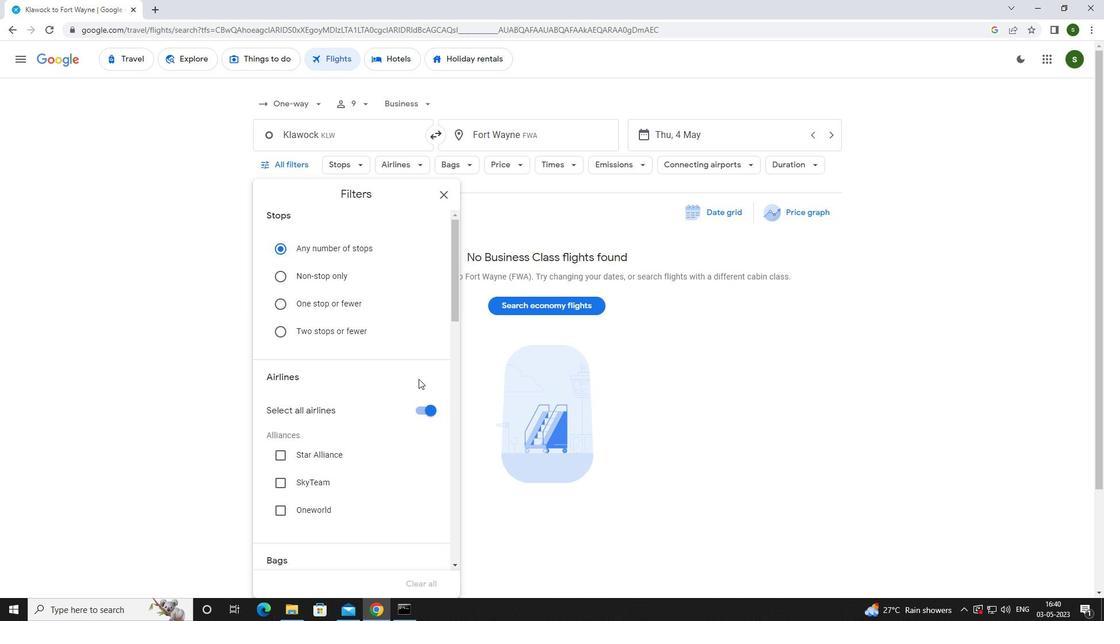 
Action: Mouse pressed left at (435, 405)
Screenshot: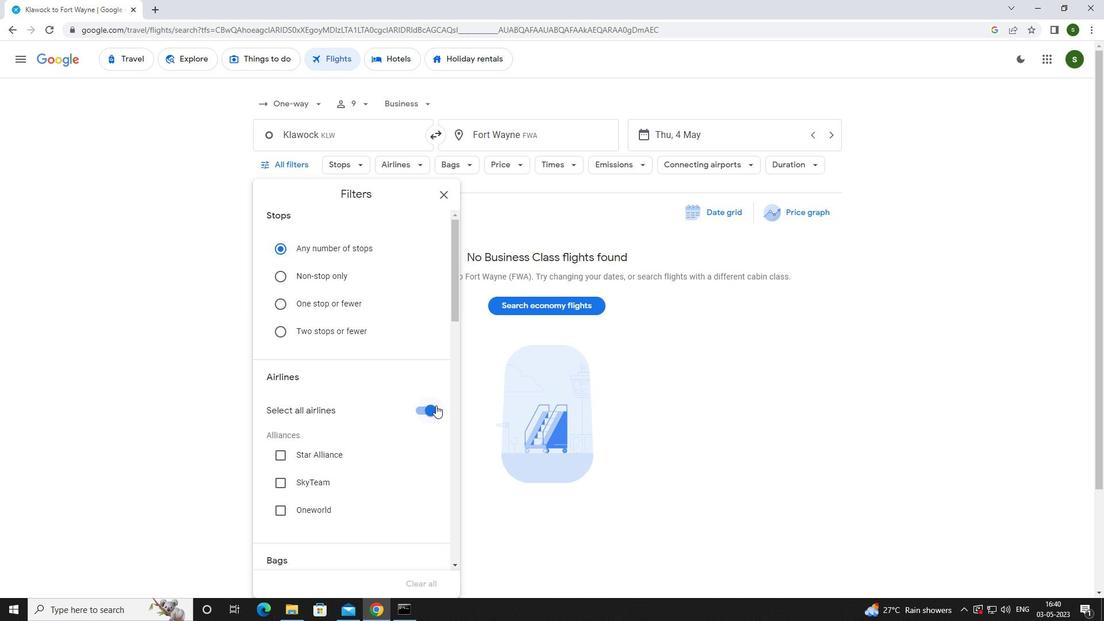 
Action: Mouse moved to (414, 377)
Screenshot: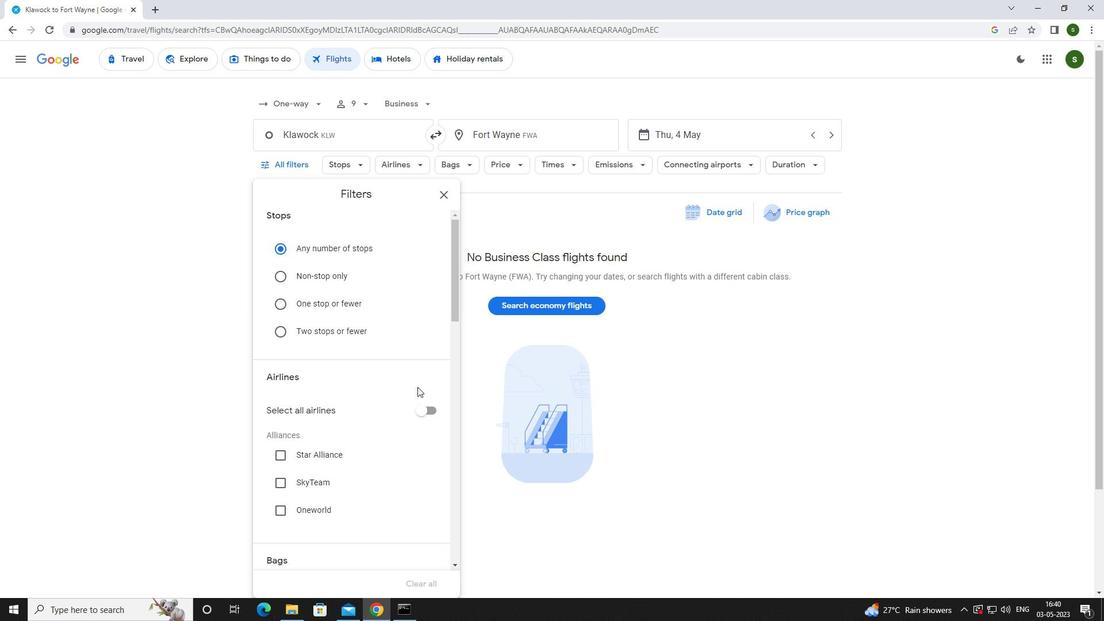 
Action: Mouse scrolled (414, 377) with delta (0, 0)
Screenshot: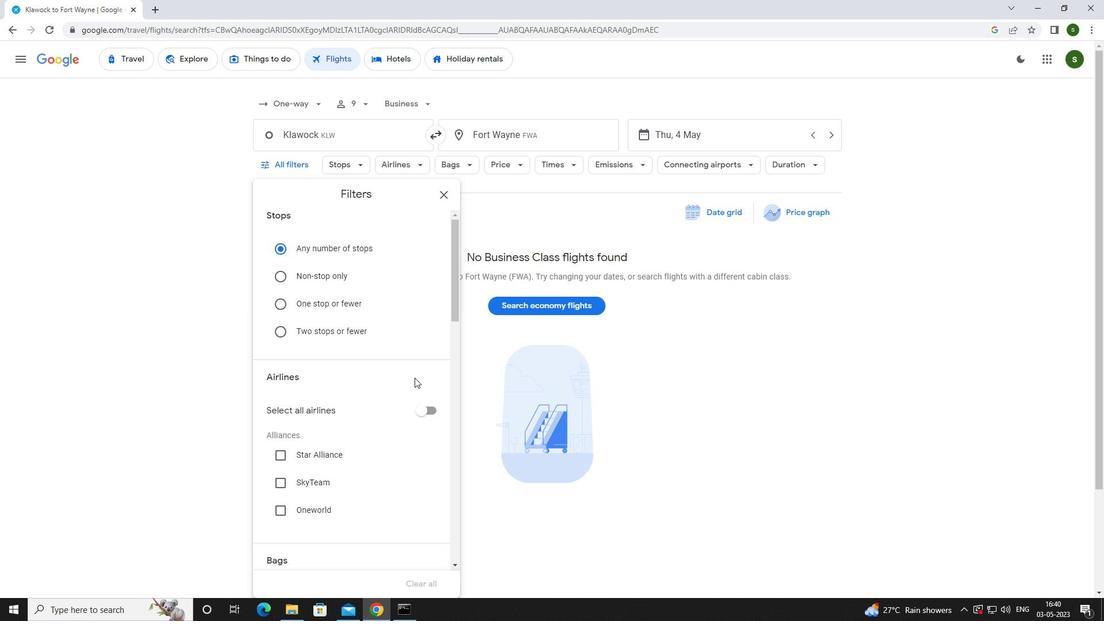 
Action: Mouse scrolled (414, 377) with delta (0, 0)
Screenshot: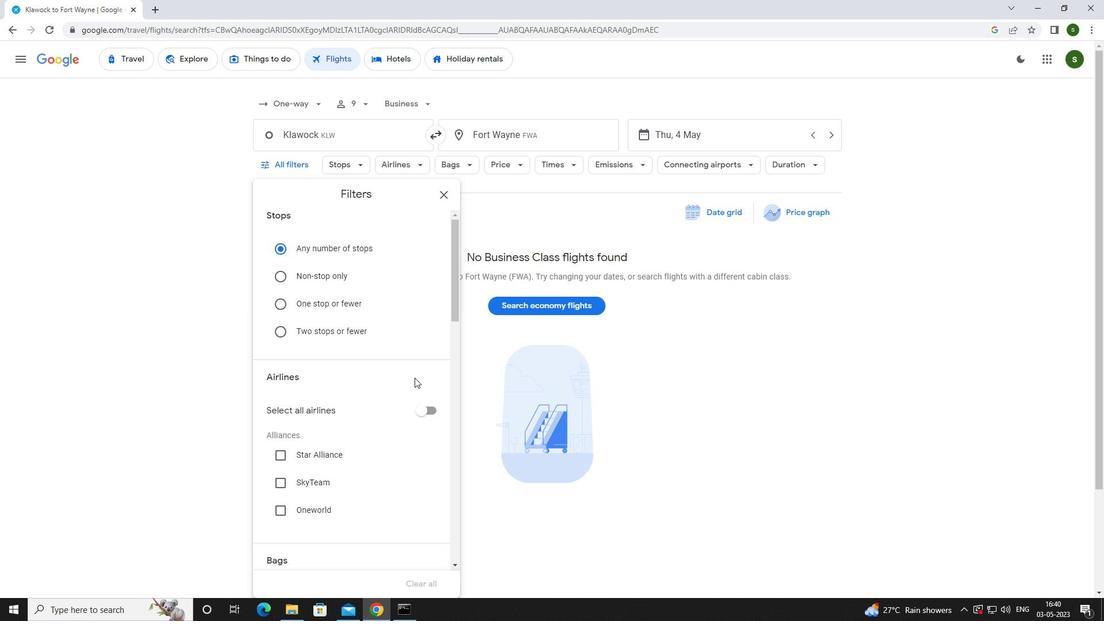 
Action: Mouse scrolled (414, 377) with delta (0, 0)
Screenshot: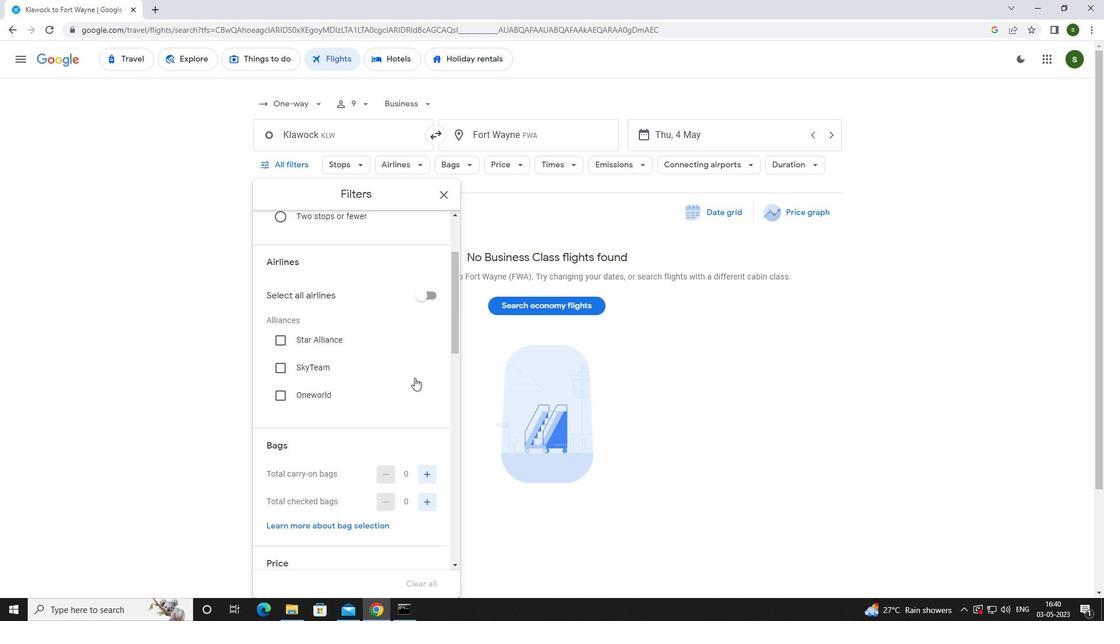 
Action: Mouse scrolled (414, 377) with delta (0, 0)
Screenshot: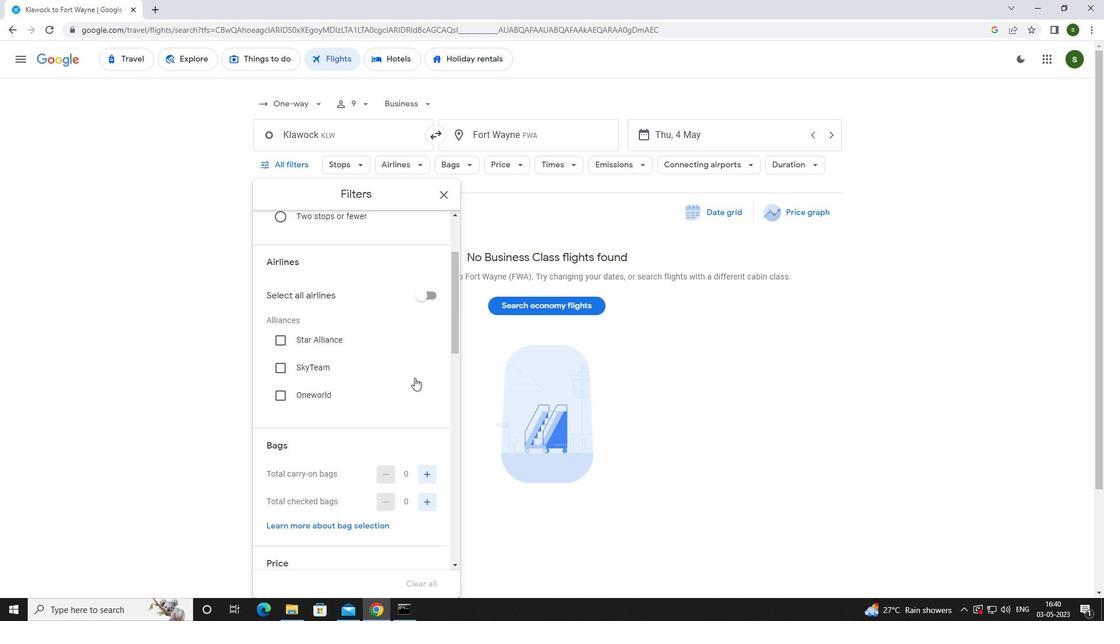 
Action: Mouse moved to (423, 361)
Screenshot: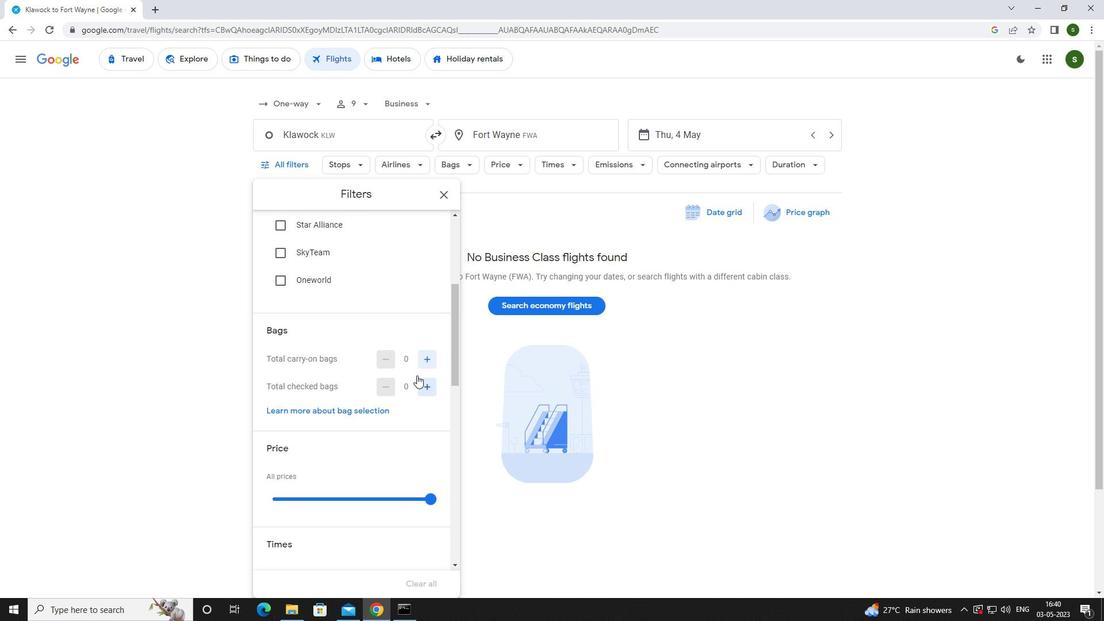 
Action: Mouse pressed left at (423, 361)
Screenshot: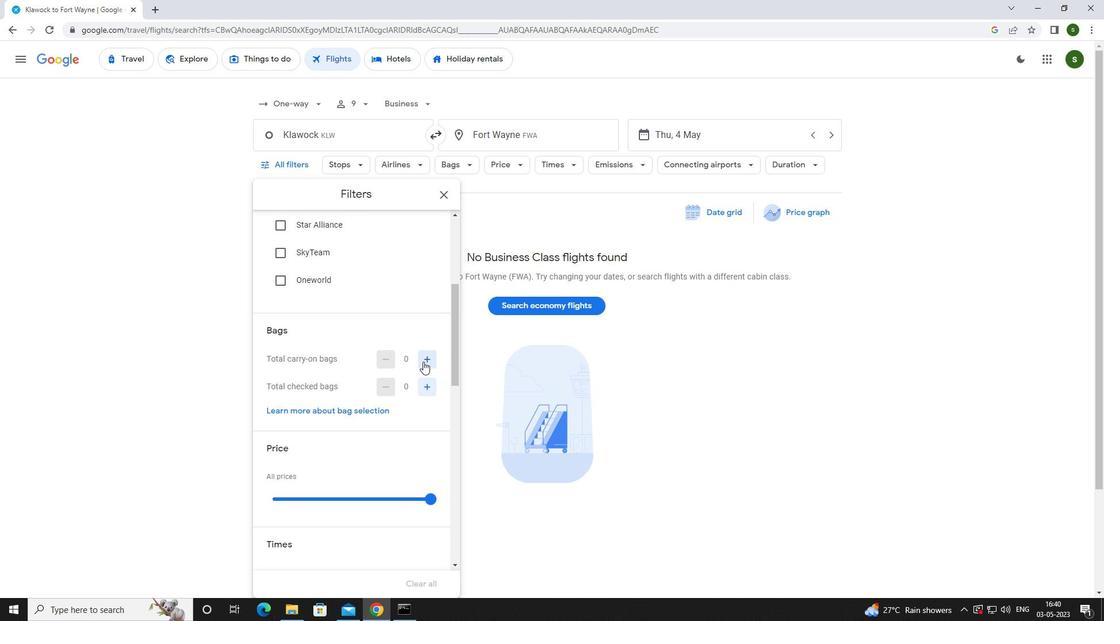
Action: Mouse scrolled (423, 361) with delta (0, 0)
Screenshot: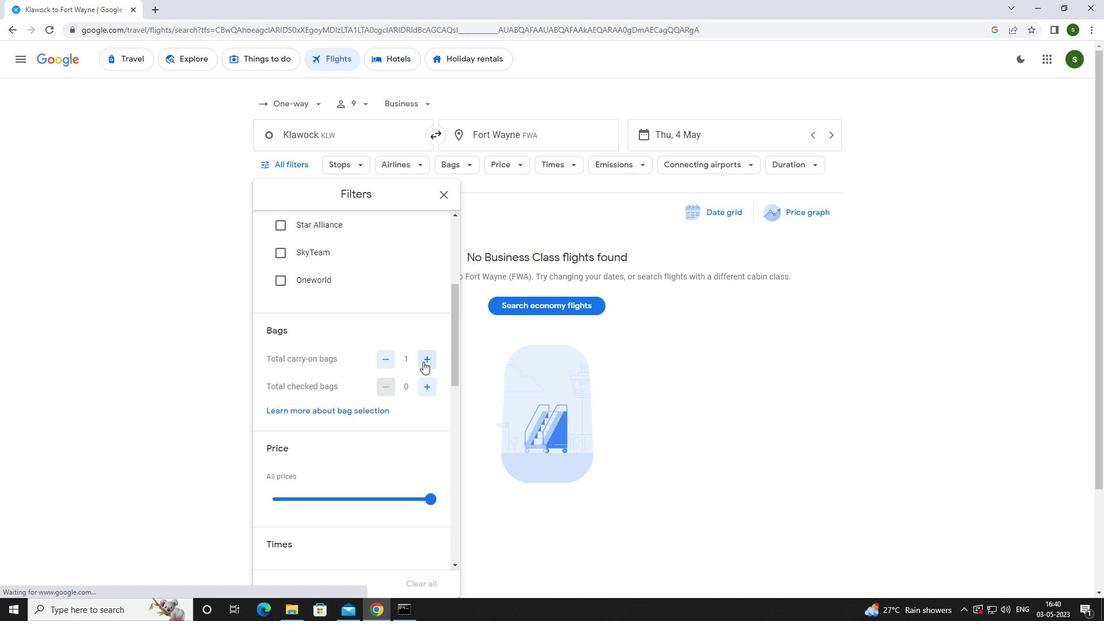 
Action: Mouse scrolled (423, 361) with delta (0, 0)
Screenshot: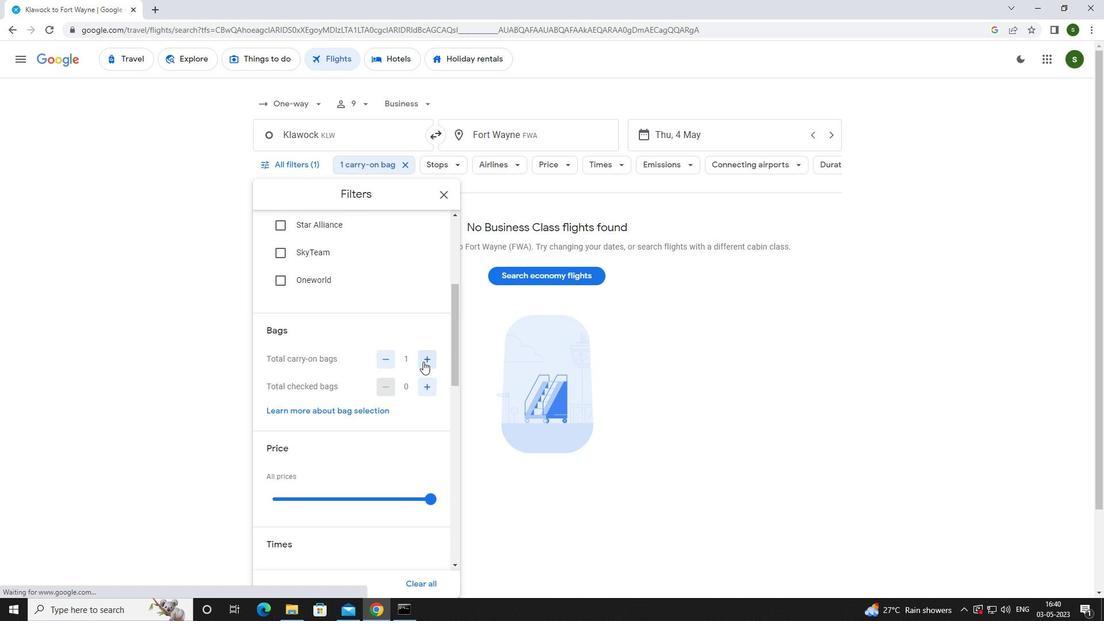 
Action: Mouse moved to (436, 385)
Screenshot: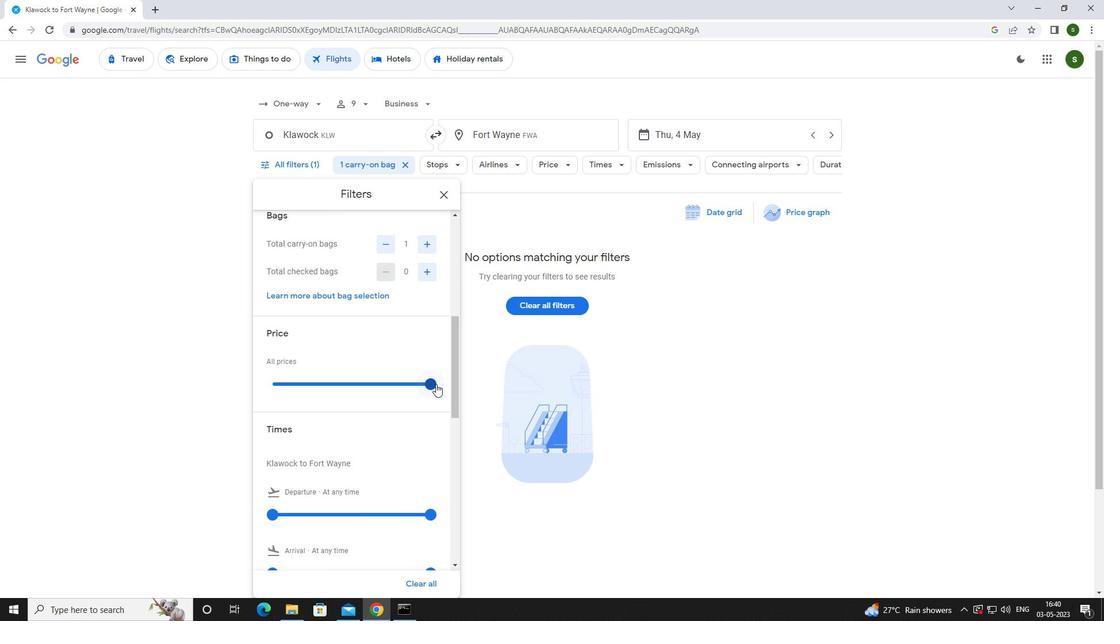 
Action: Mouse pressed left at (436, 385)
Screenshot: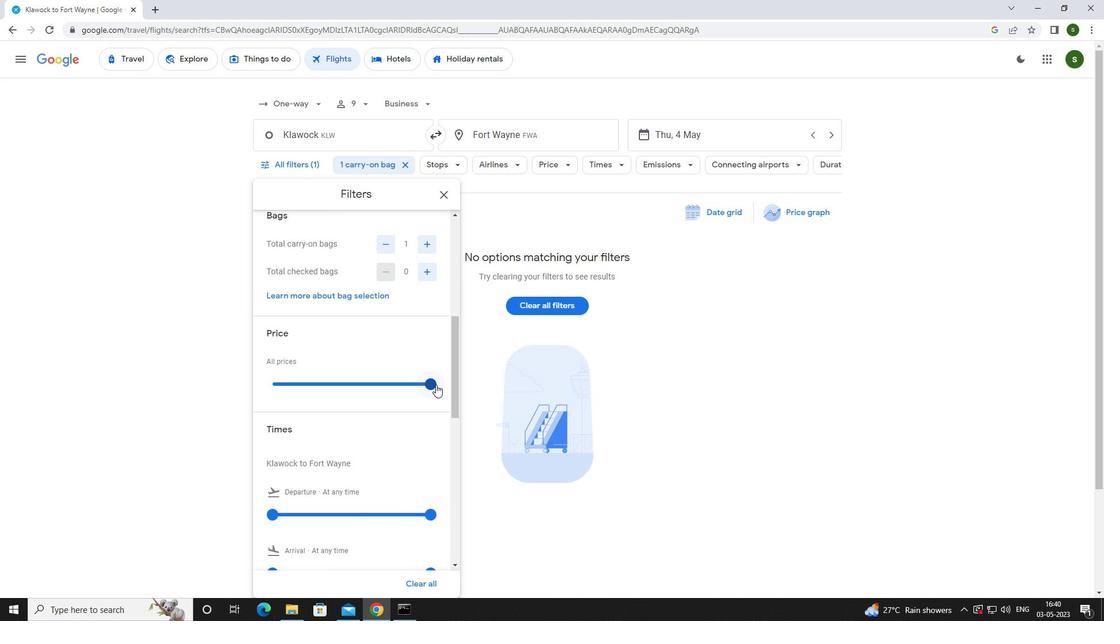
Action: Mouse scrolled (436, 384) with delta (0, 0)
Screenshot: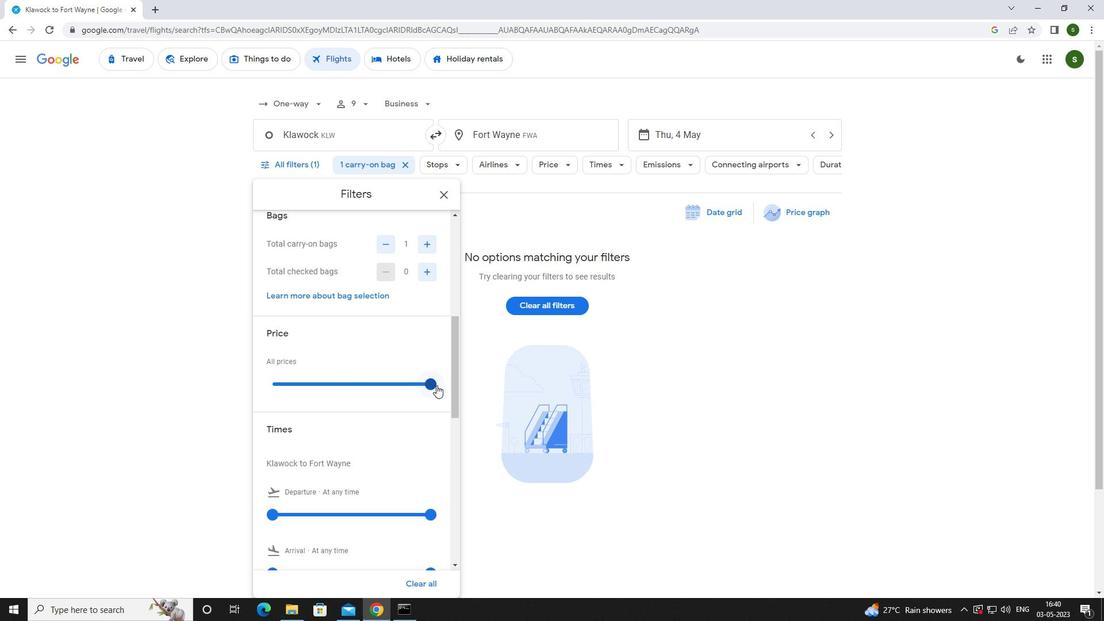 
Action: Mouse moved to (275, 453)
Screenshot: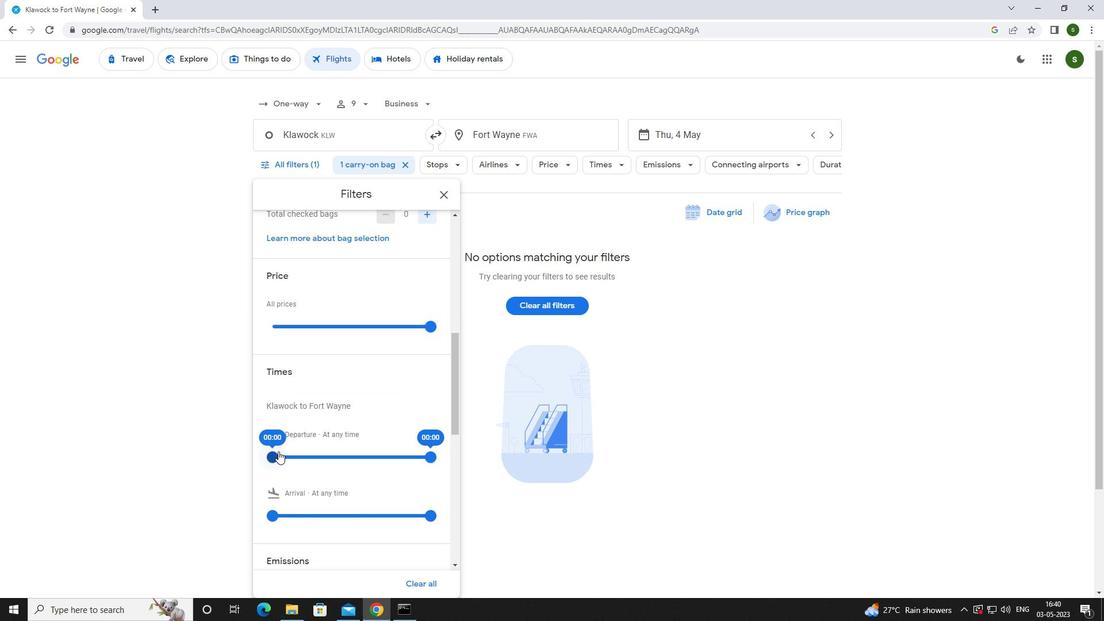 
Action: Mouse pressed left at (275, 453)
Screenshot: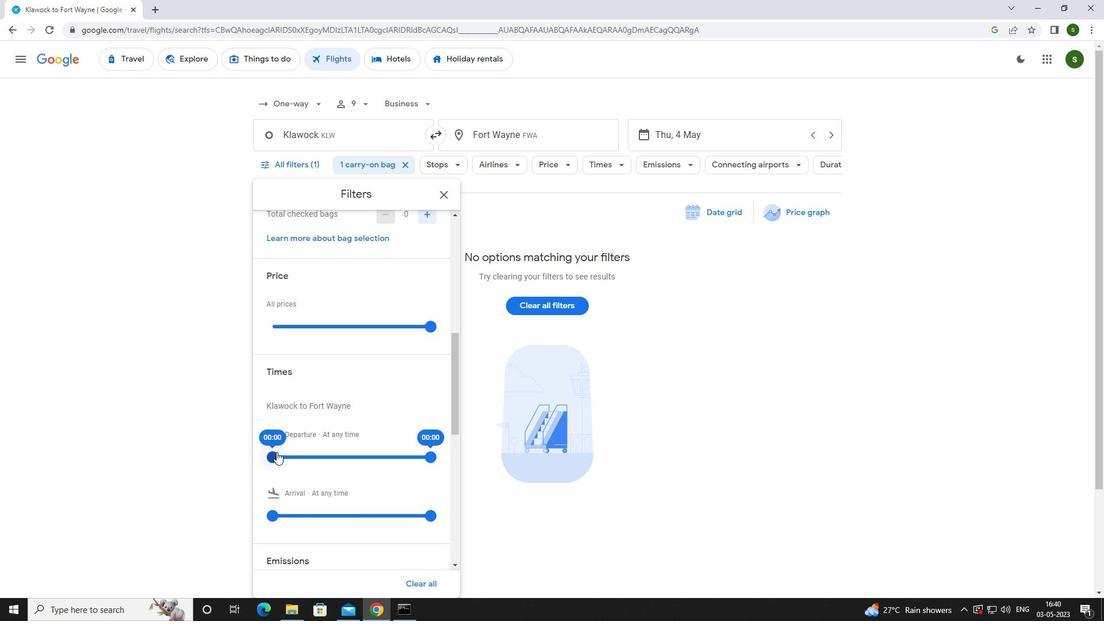 
Action: Mouse moved to (673, 483)
Screenshot: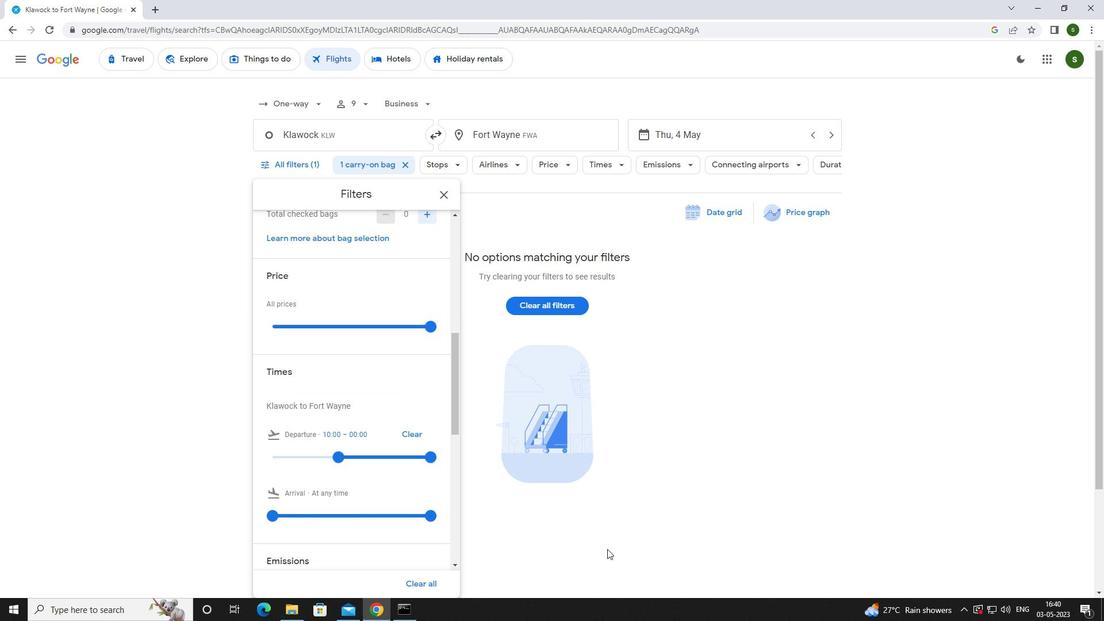 
Action: Mouse pressed left at (673, 483)
Screenshot: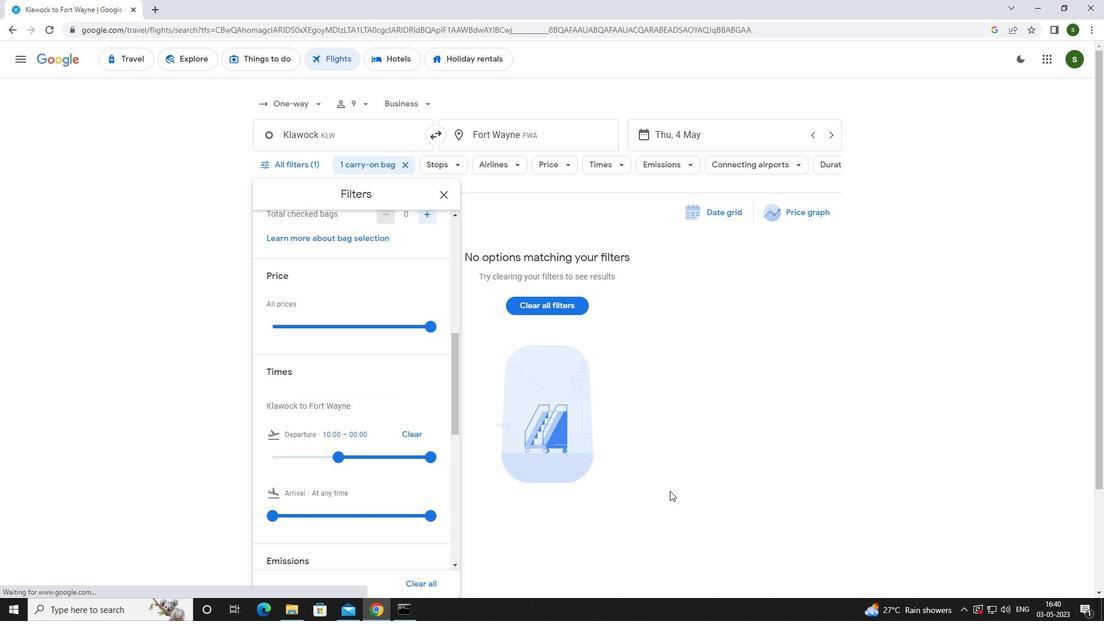 
Action: Mouse moved to (673, 483)
Screenshot: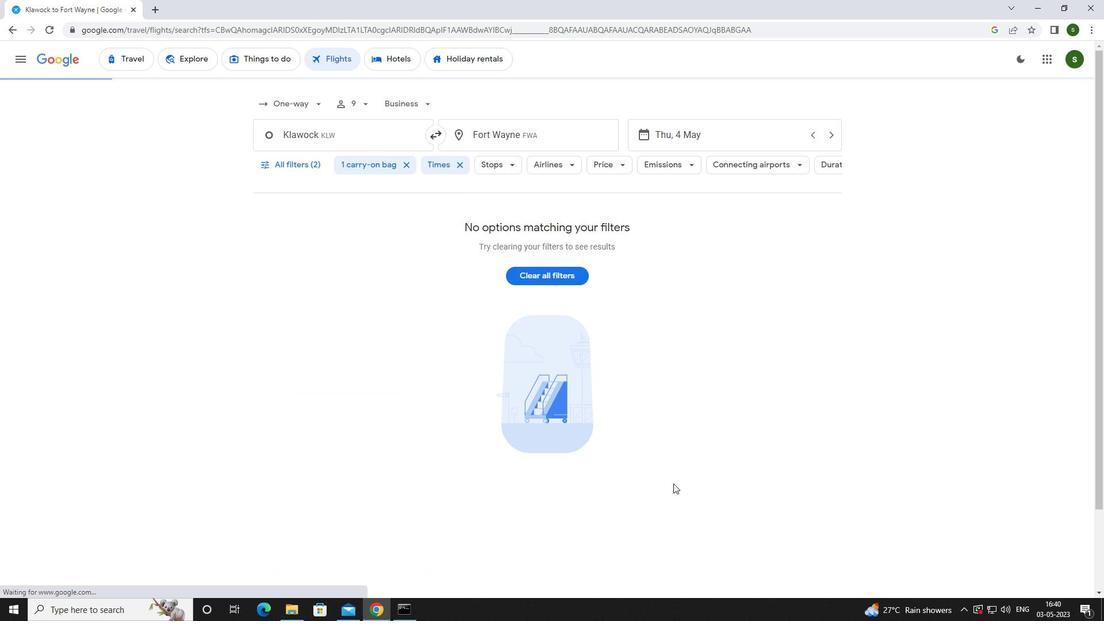 
